 Task: Add an event with the title Casual Webinar: Introduction to Influencer Marketing Strategies for Business Growth, date '2024/05/19', time 7:30 AM to 9:30 AM, logged in from the account softage.3@softage.netand send the event invitation to softage.5@softage.net and softage.6@softage.net. Set a reminder for the event 15 minutes before
Action: Mouse moved to (80, 105)
Screenshot: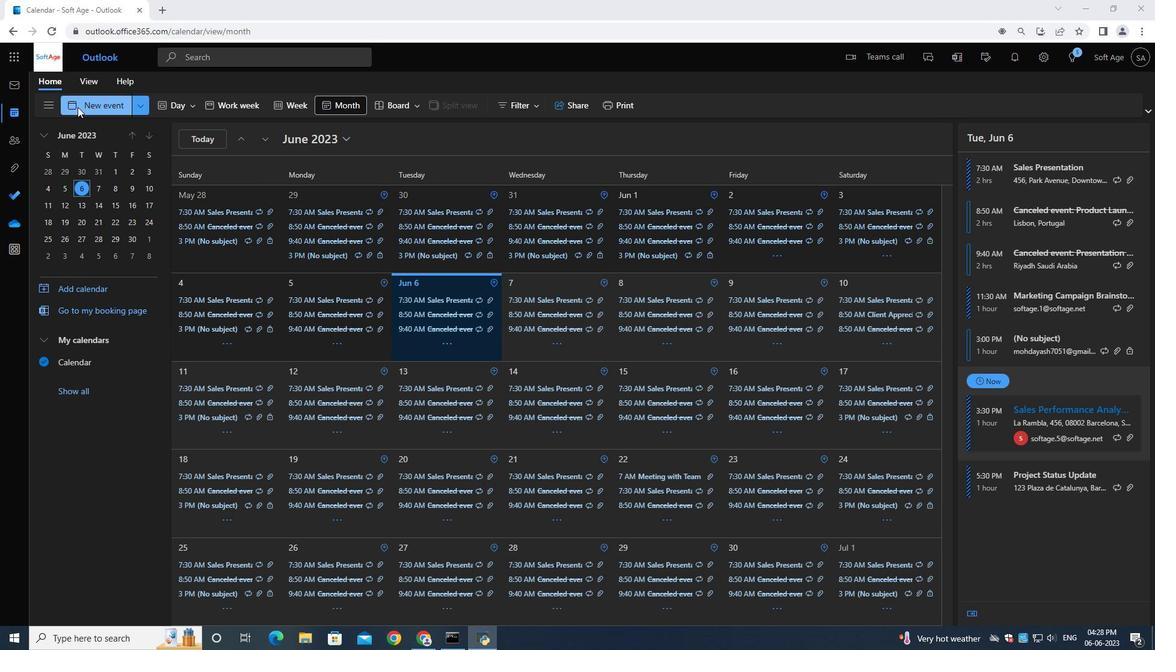 
Action: Mouse pressed left at (80, 105)
Screenshot: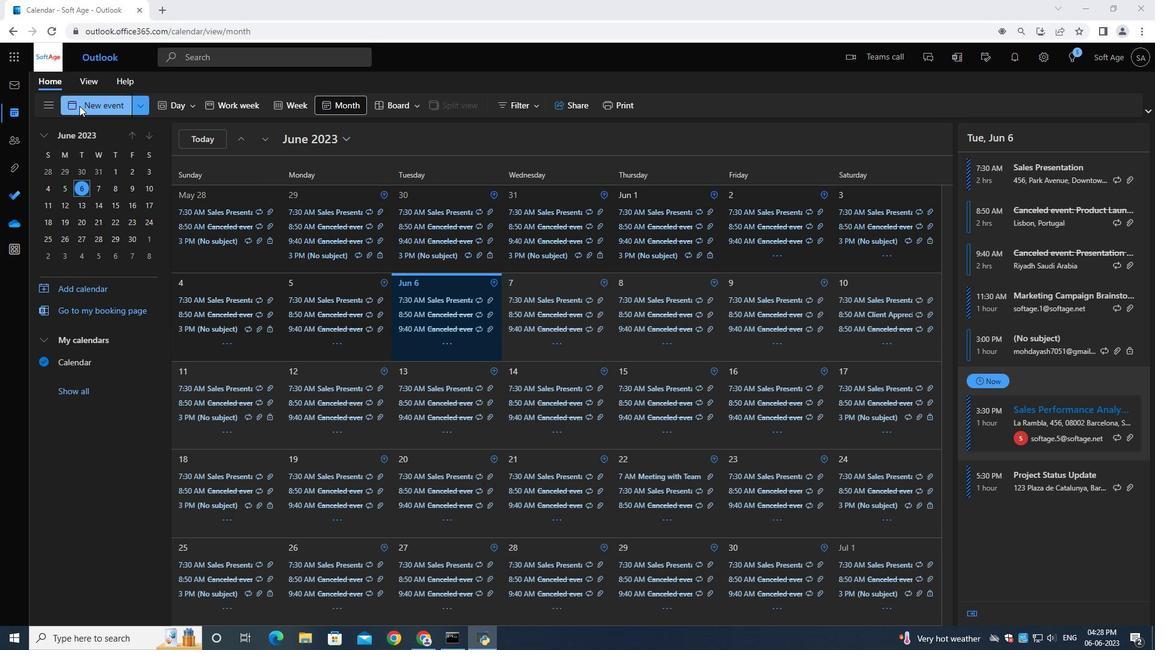 
Action: Mouse moved to (323, 181)
Screenshot: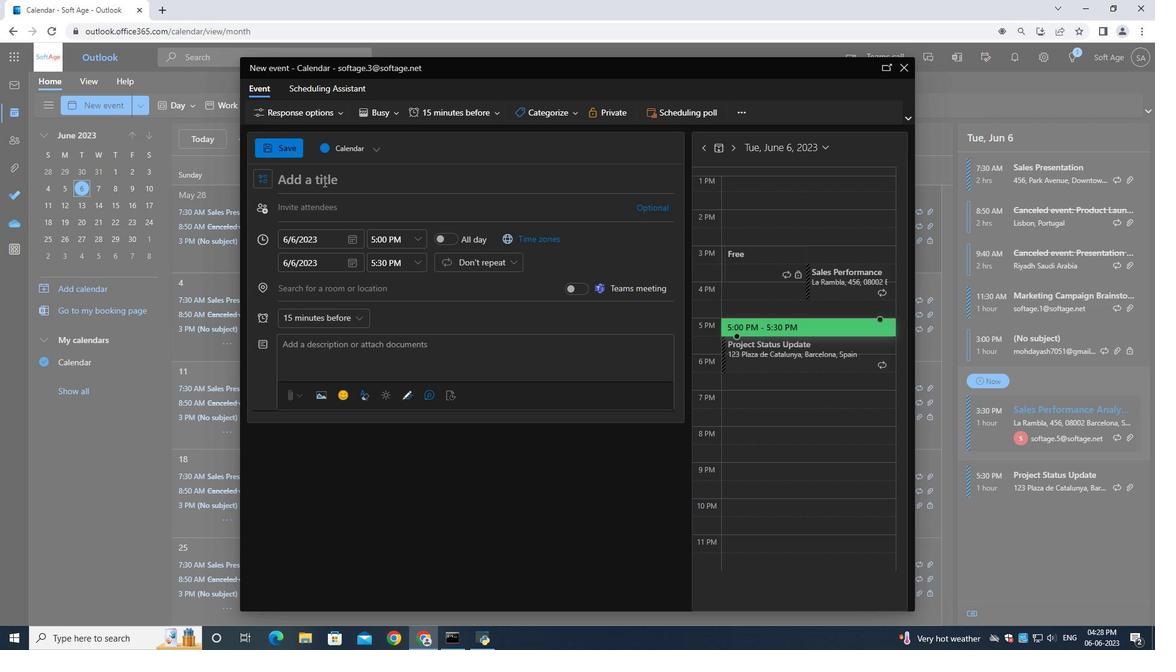 
Action: Key pressed <Key.shift>So<Key.backspace><Key.backspace><Key.shift>Casual<Key.space><Key.shift>Webinar<Key.shift_r>:<Key.space><Key.shift>Introduction<Key.space><Key.shift><Key.shift><Key.shift><Key.shift><Key.shift><Key.shift>to<Key.space><Key.shift>Influencer<Key.space><Key.shift>Marketing<Key.space><Key.shift><Key.shift><Key.shift><Key.shift><Key.shift><Key.shift><Key.shift><Key.shift><Key.shift><Key.shift><Key.shift><Key.shift><Key.shift><Key.shift><Key.shift><Key.shift><Key.shift><Key.shift><Key.shift>Strategies<Key.space>for<Key.space><Key.shift>Business<Key.space><Key.shift>Growth<Key.space>
Screenshot: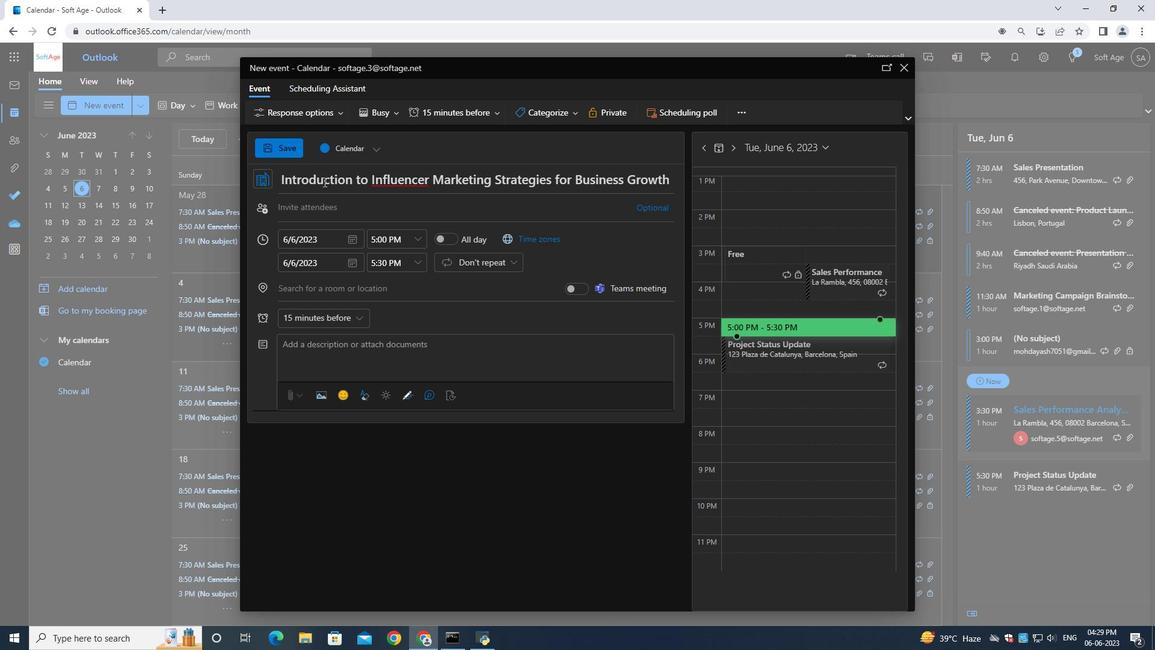 
Action: Mouse moved to (352, 240)
Screenshot: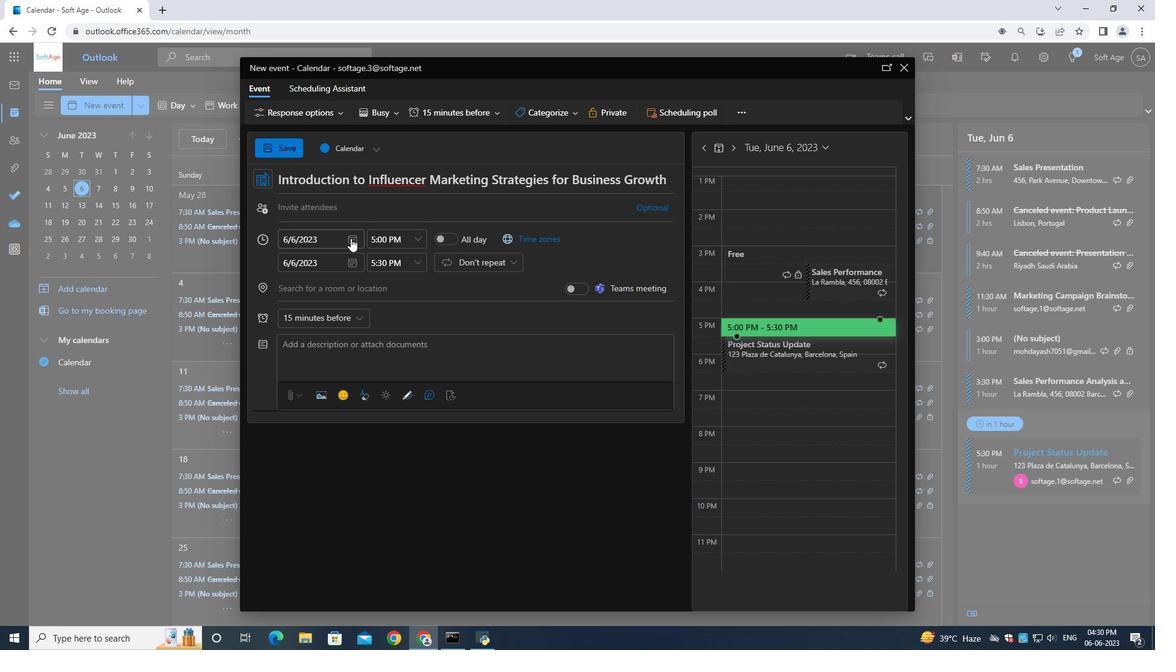 
Action: Mouse pressed left at (352, 240)
Screenshot: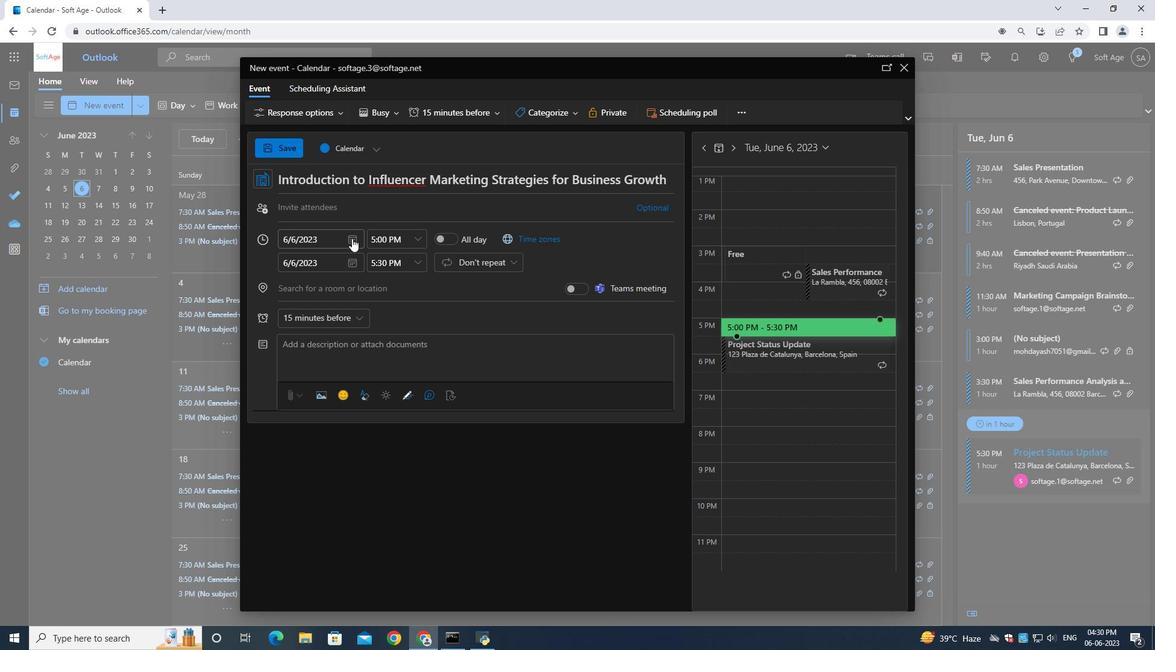 
Action: Mouse moved to (396, 261)
Screenshot: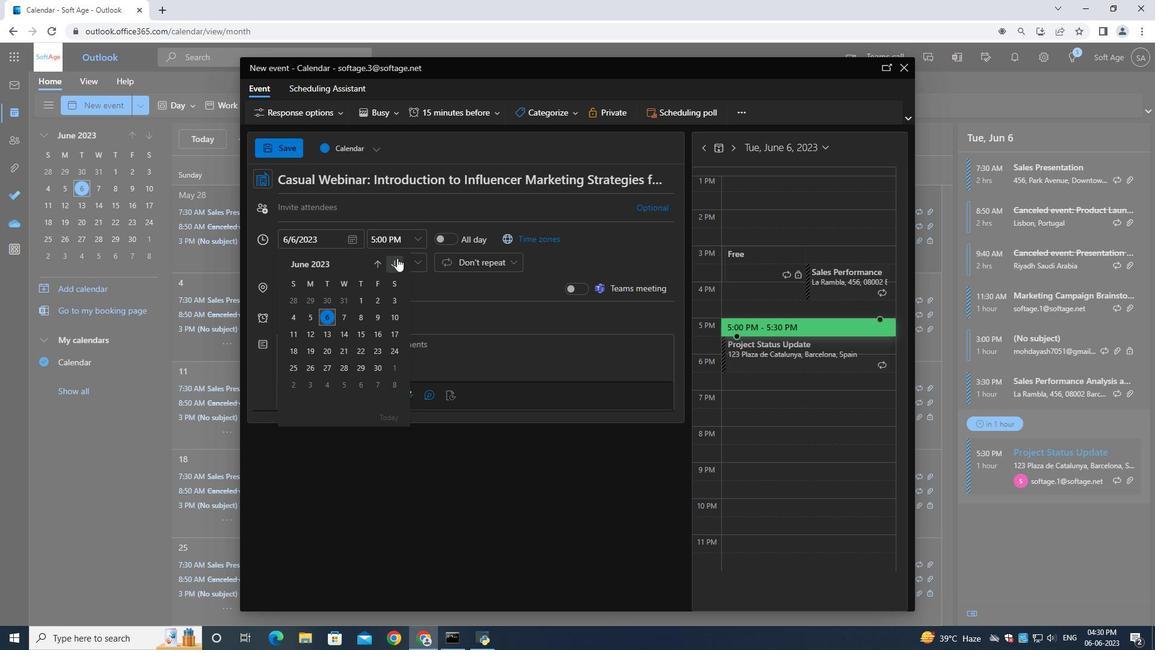 
Action: Mouse pressed left at (396, 261)
Screenshot: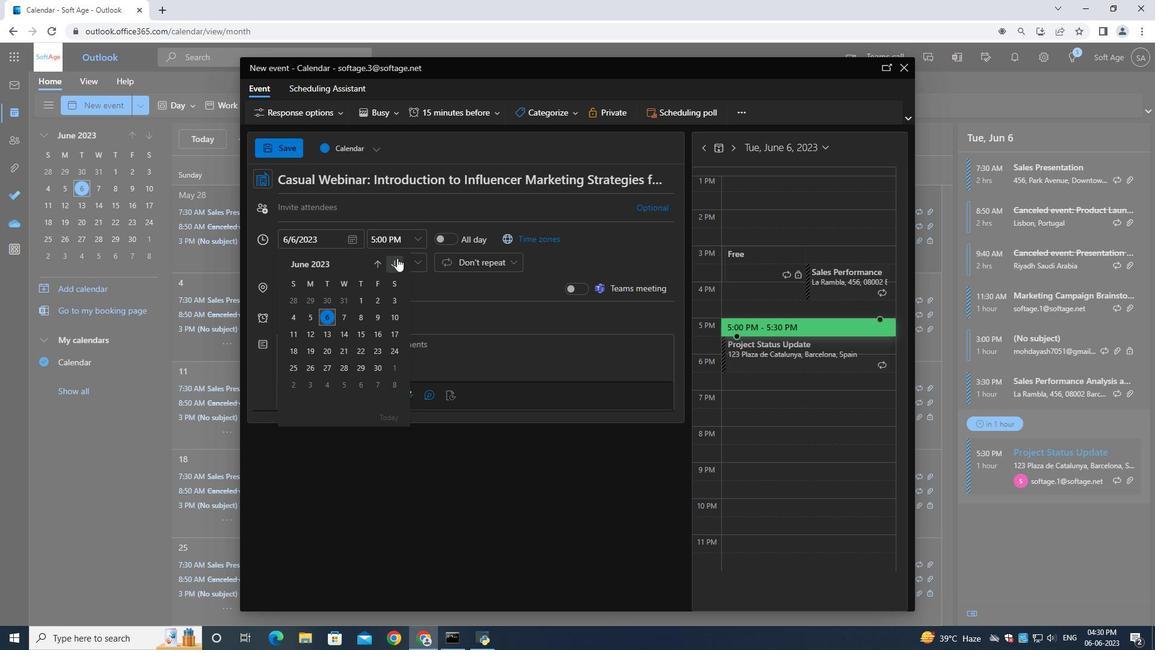 
Action: Mouse moved to (396, 261)
Screenshot: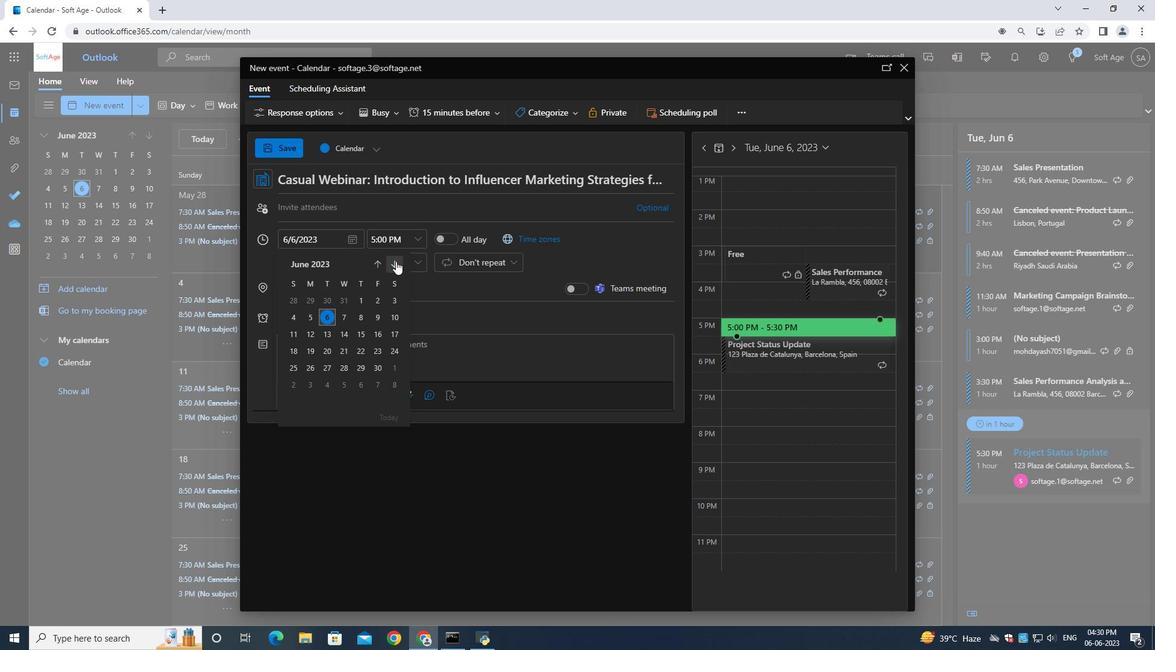 
Action: Mouse pressed left at (396, 261)
Screenshot: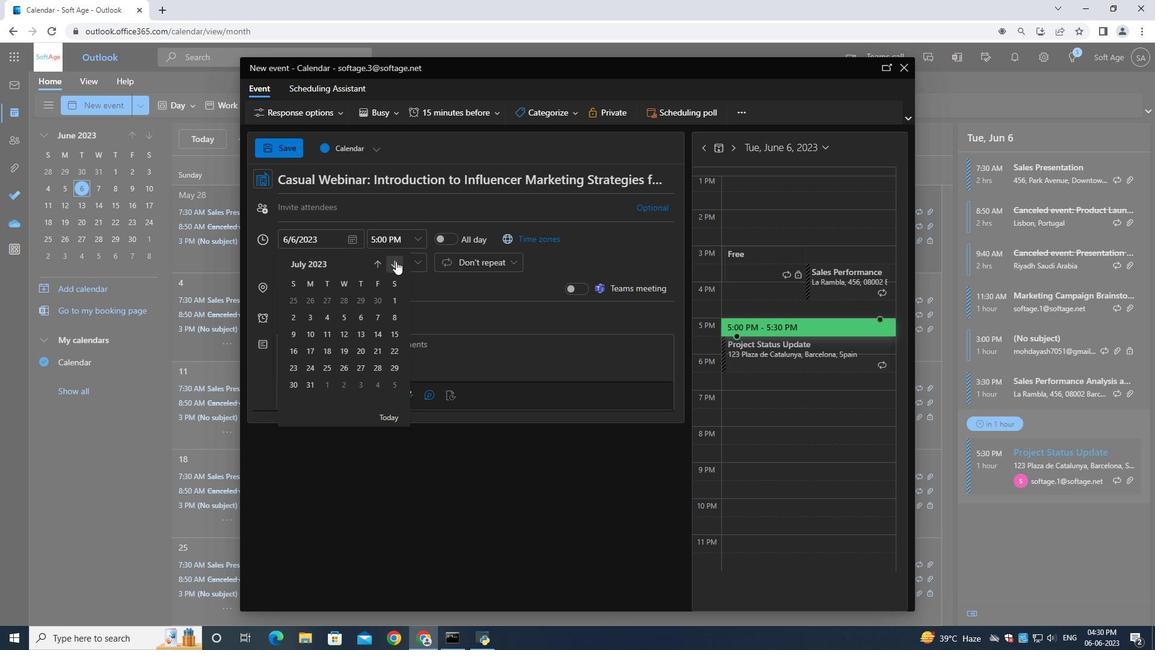 
Action: Mouse pressed left at (396, 261)
Screenshot: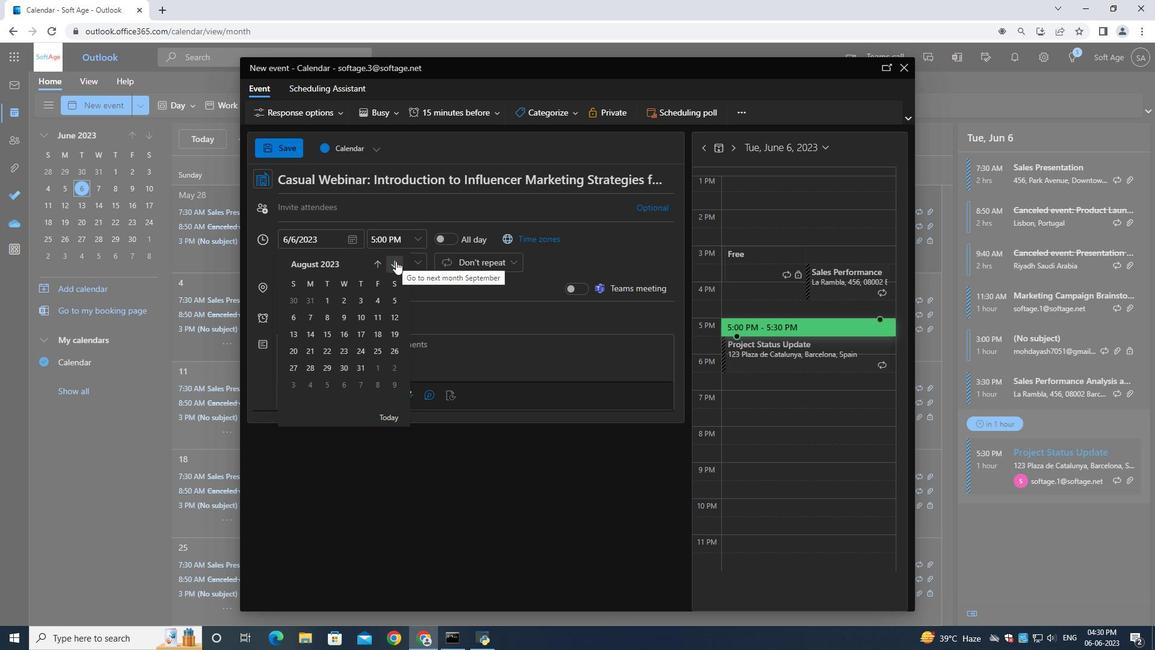 
Action: Mouse pressed left at (396, 261)
Screenshot: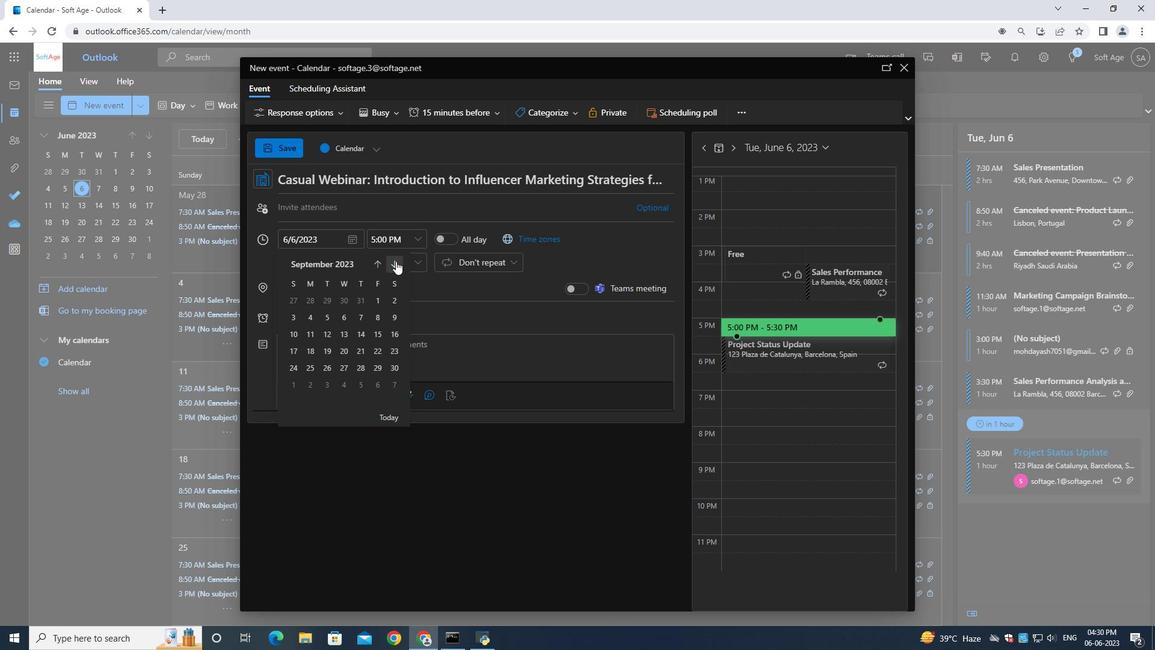 
Action: Mouse pressed left at (396, 261)
Screenshot: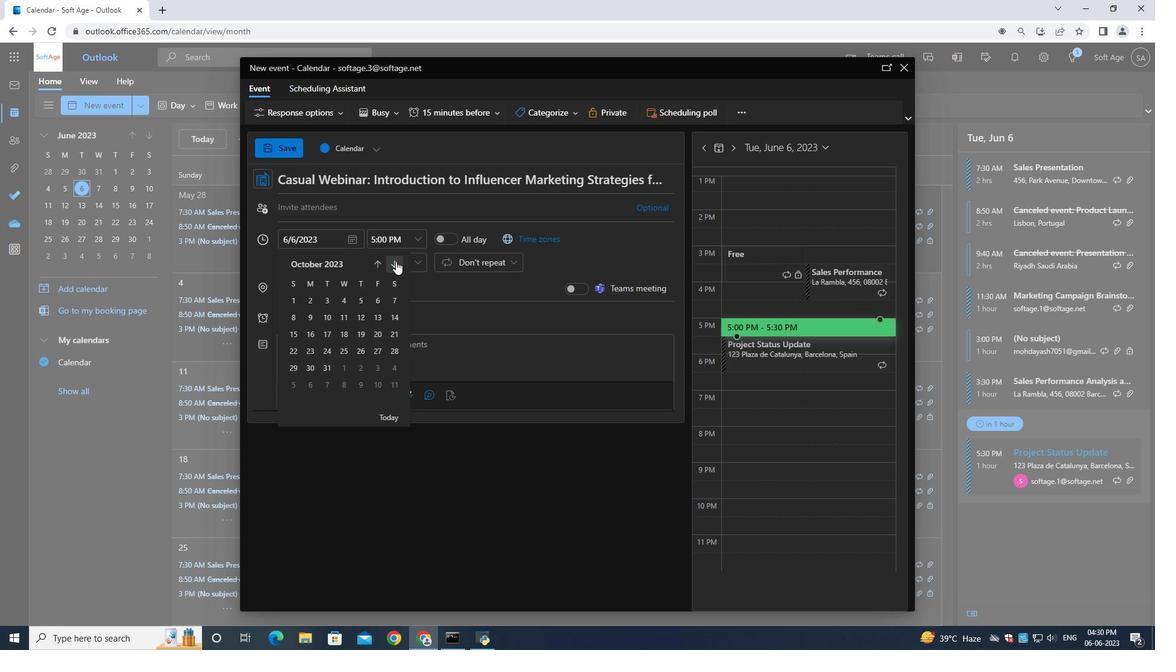 
Action: Mouse moved to (395, 261)
Screenshot: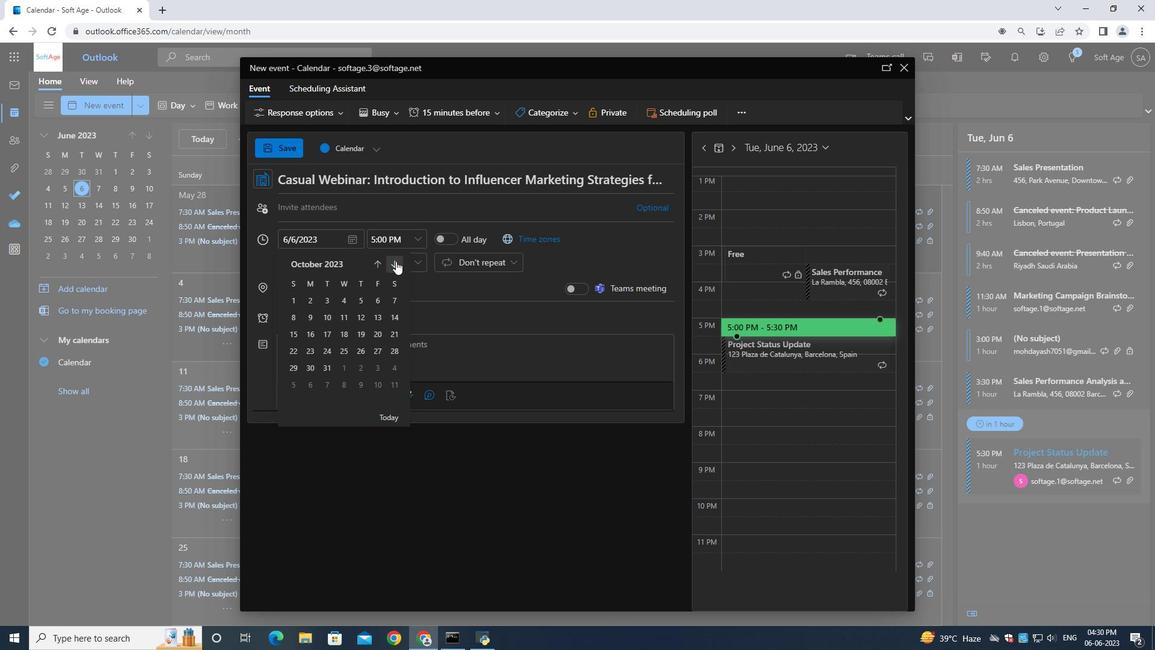 
Action: Mouse pressed left at (395, 261)
Screenshot: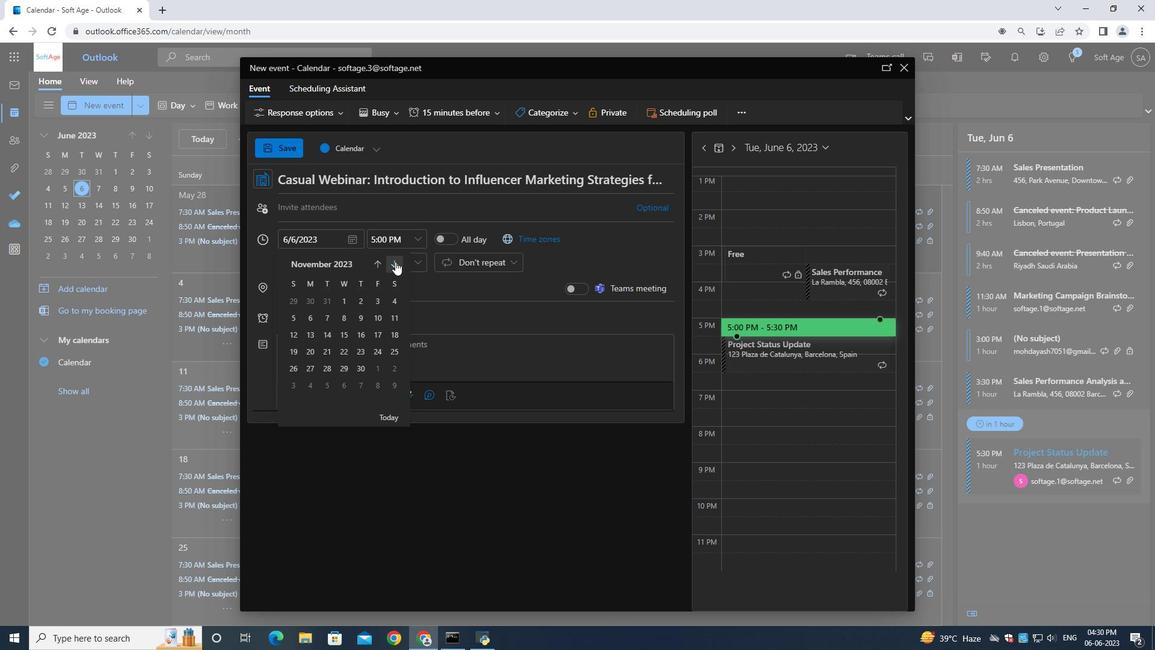 
Action: Mouse moved to (395, 261)
Screenshot: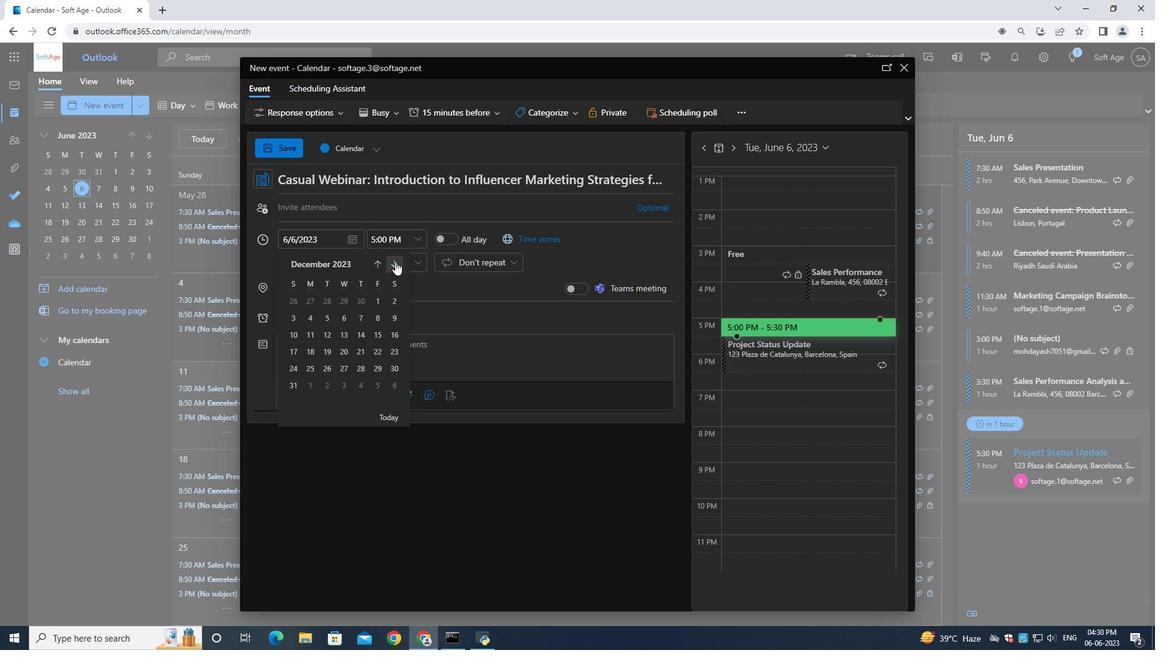 
Action: Mouse pressed left at (395, 261)
Screenshot: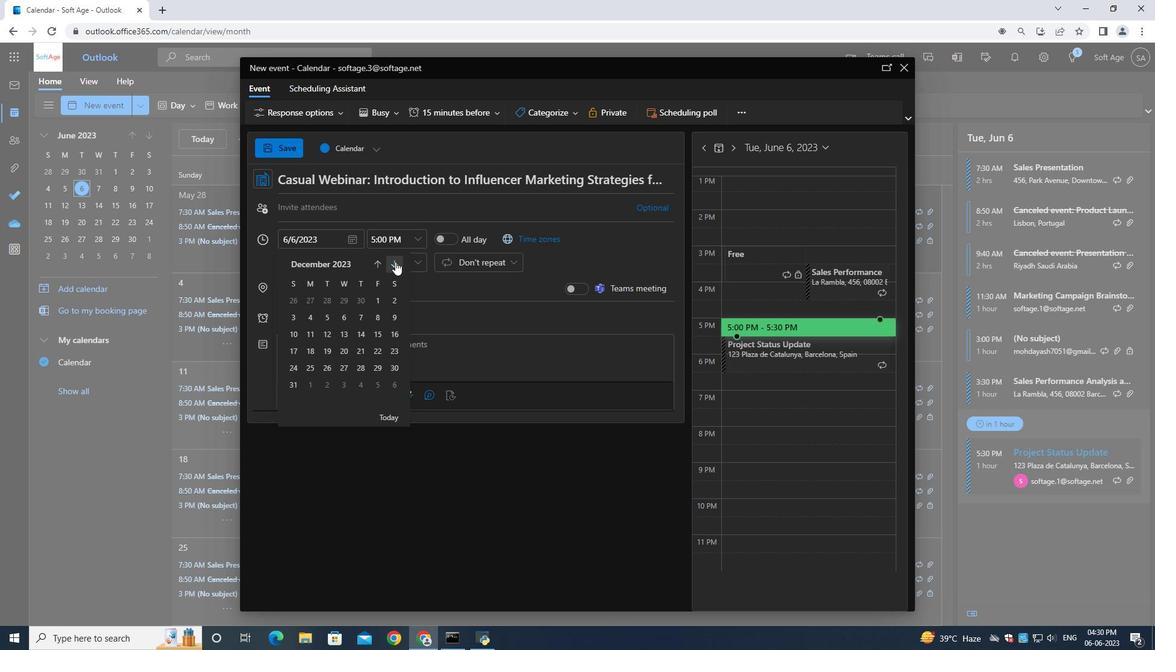 
Action: Mouse moved to (399, 262)
Screenshot: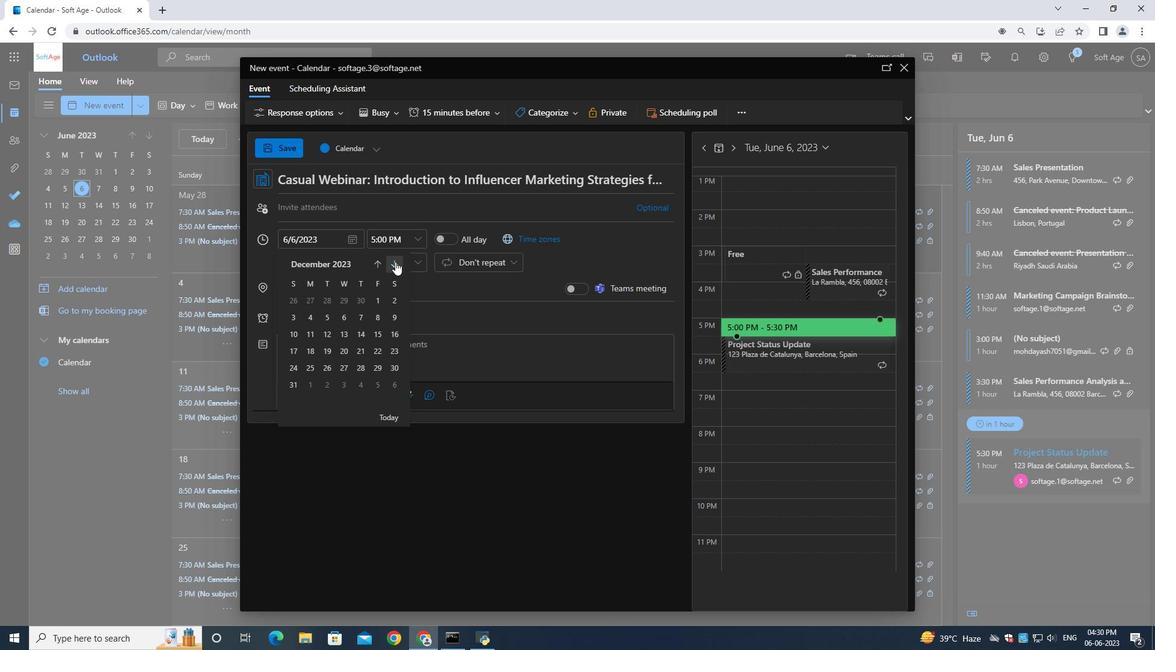 
Action: Mouse pressed left at (399, 262)
Screenshot: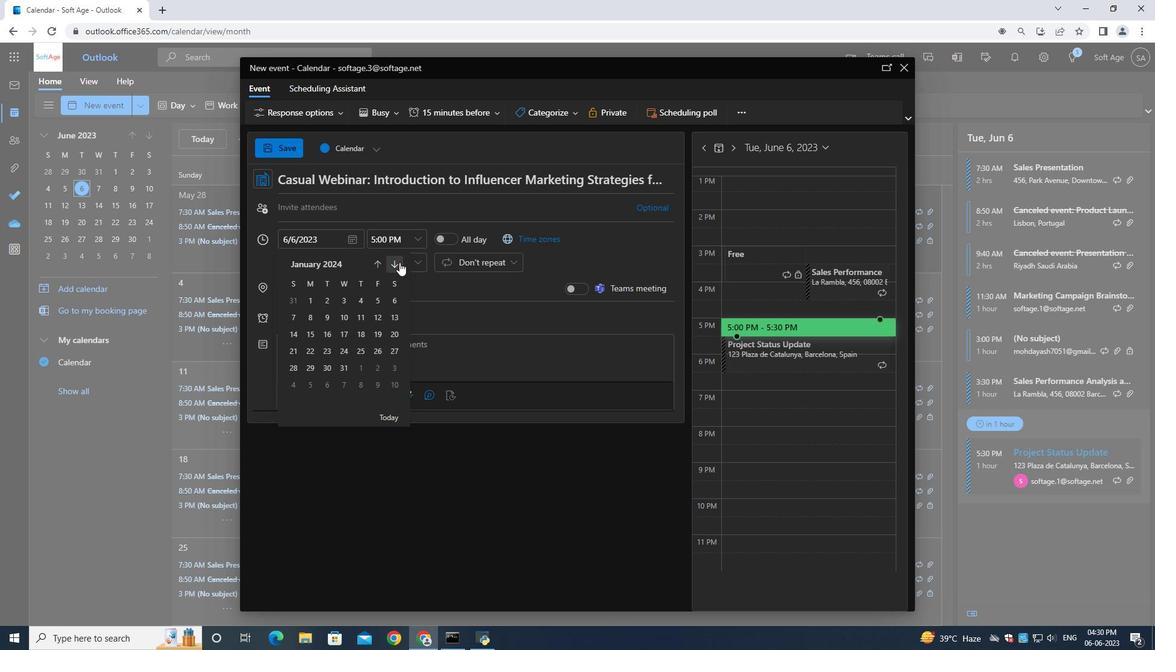 
Action: Mouse pressed left at (399, 262)
Screenshot: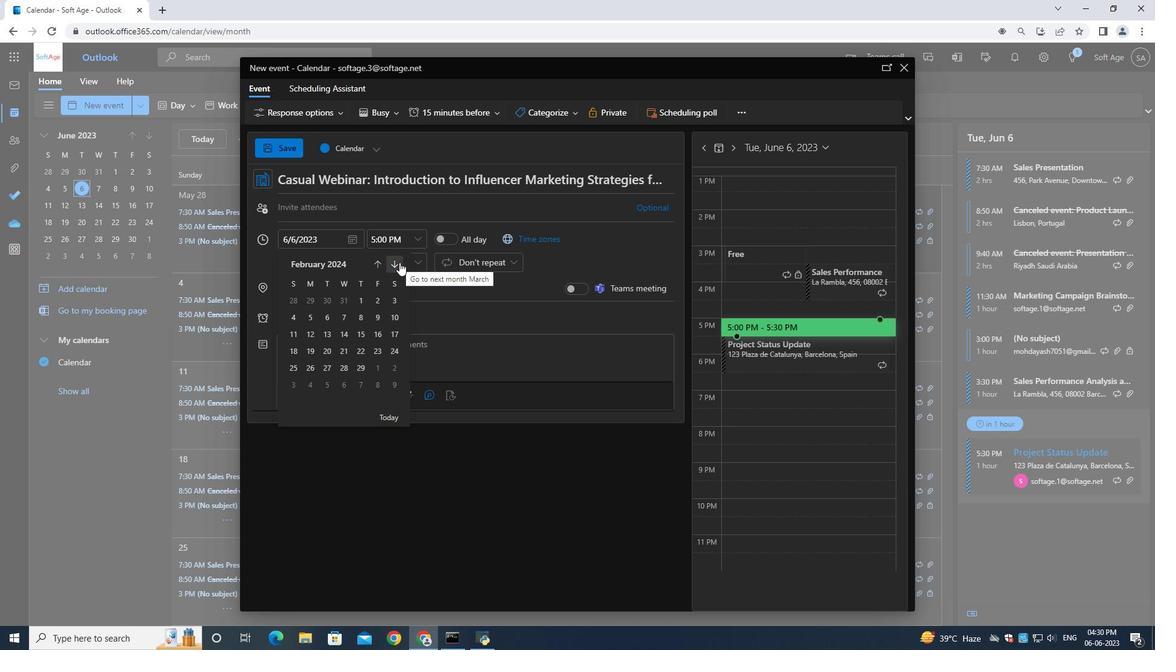 
Action: Mouse pressed left at (399, 262)
Screenshot: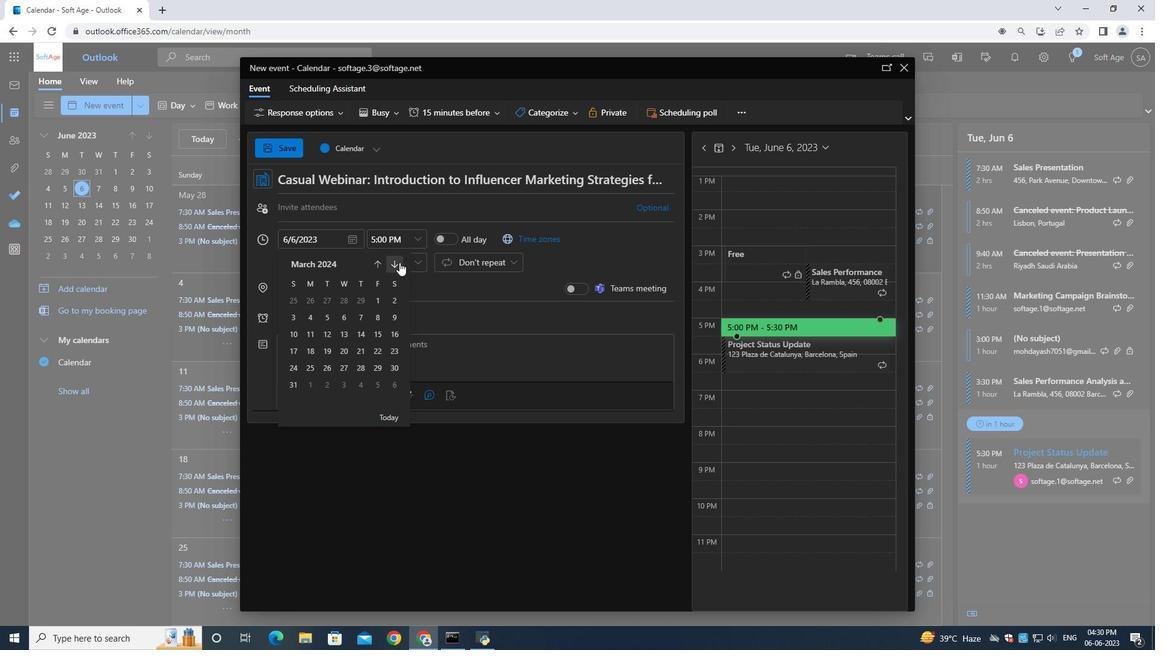 
Action: Mouse pressed left at (399, 262)
Screenshot: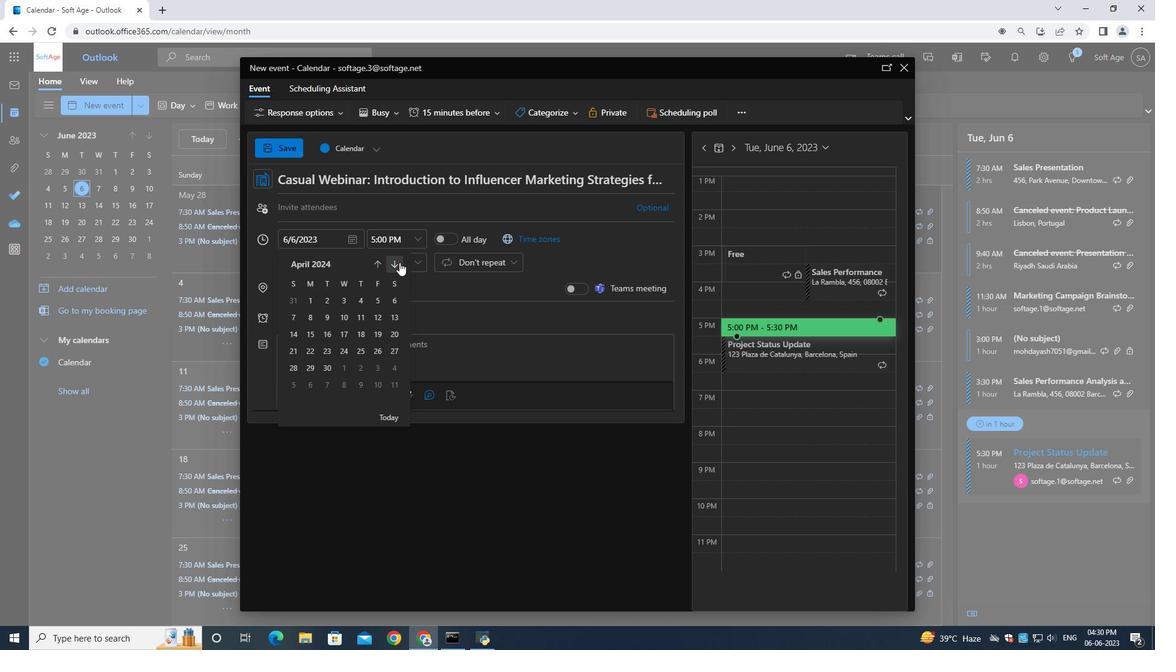 
Action: Mouse moved to (295, 353)
Screenshot: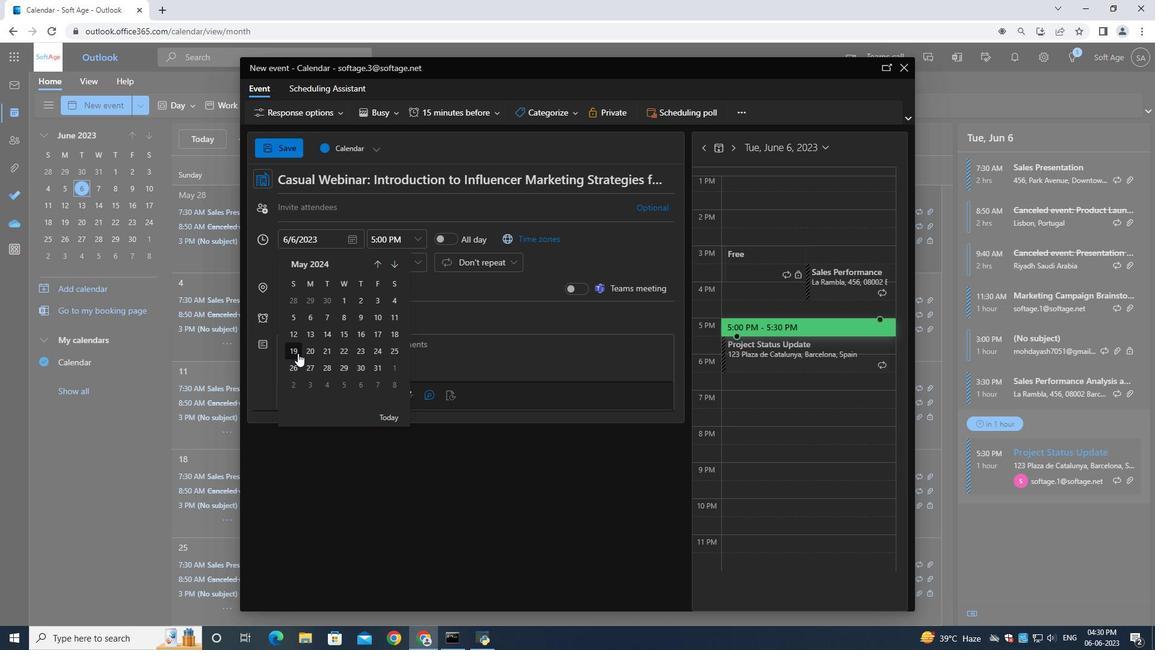
Action: Mouse pressed left at (295, 353)
Screenshot: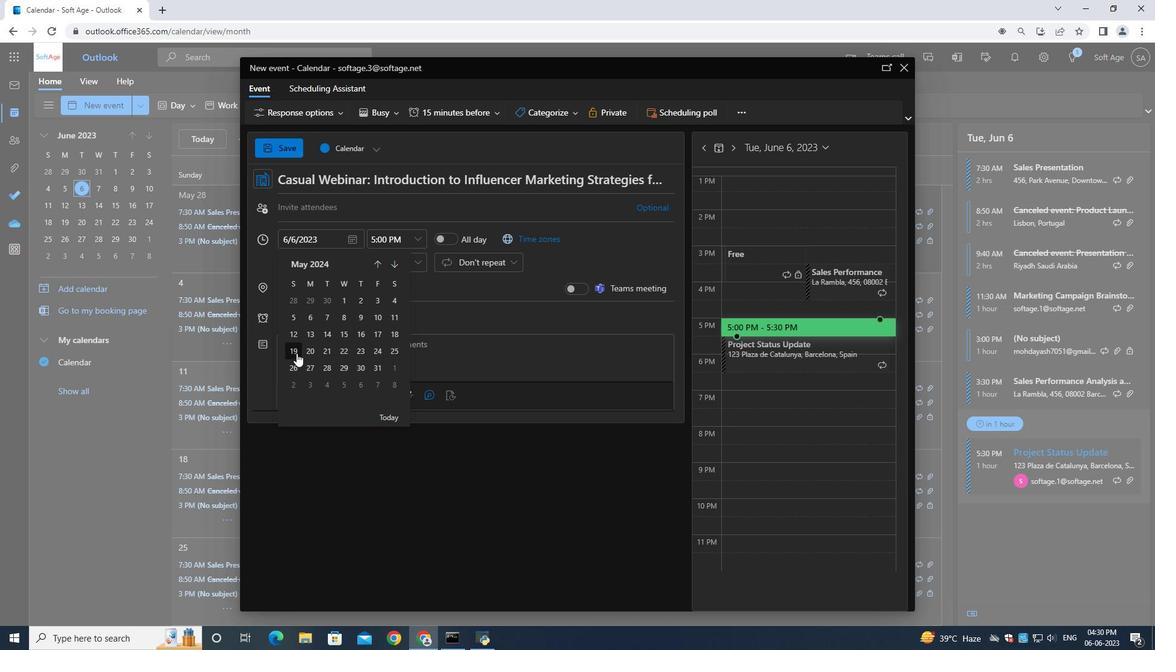 
Action: Mouse moved to (384, 241)
Screenshot: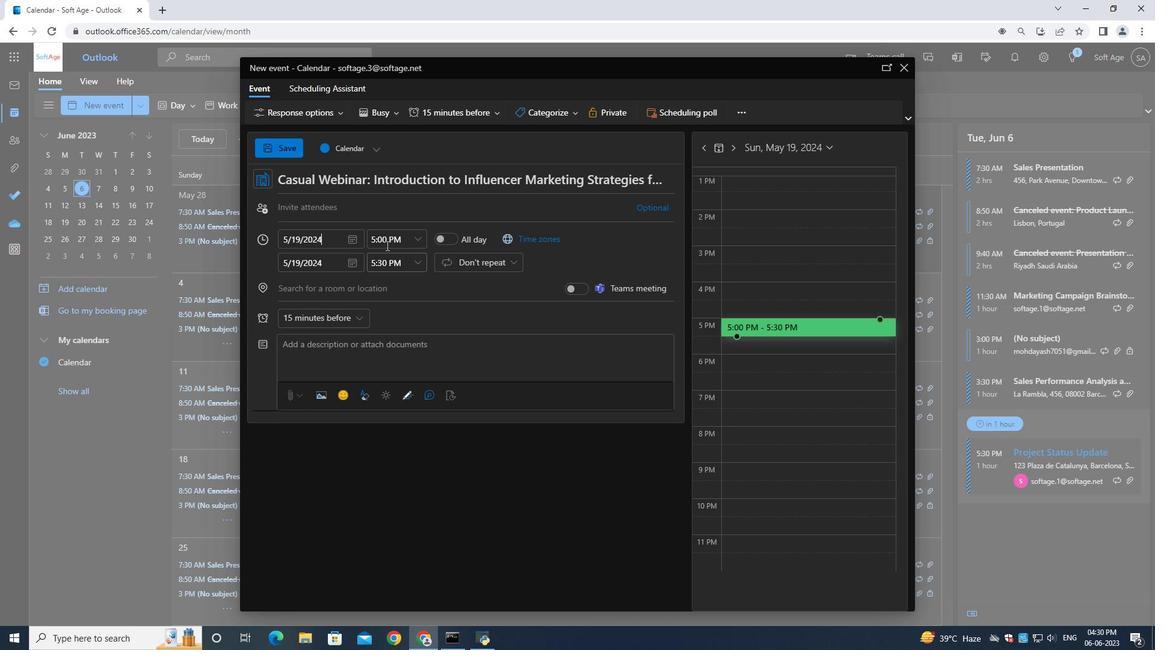 
Action: Mouse pressed left at (384, 241)
Screenshot: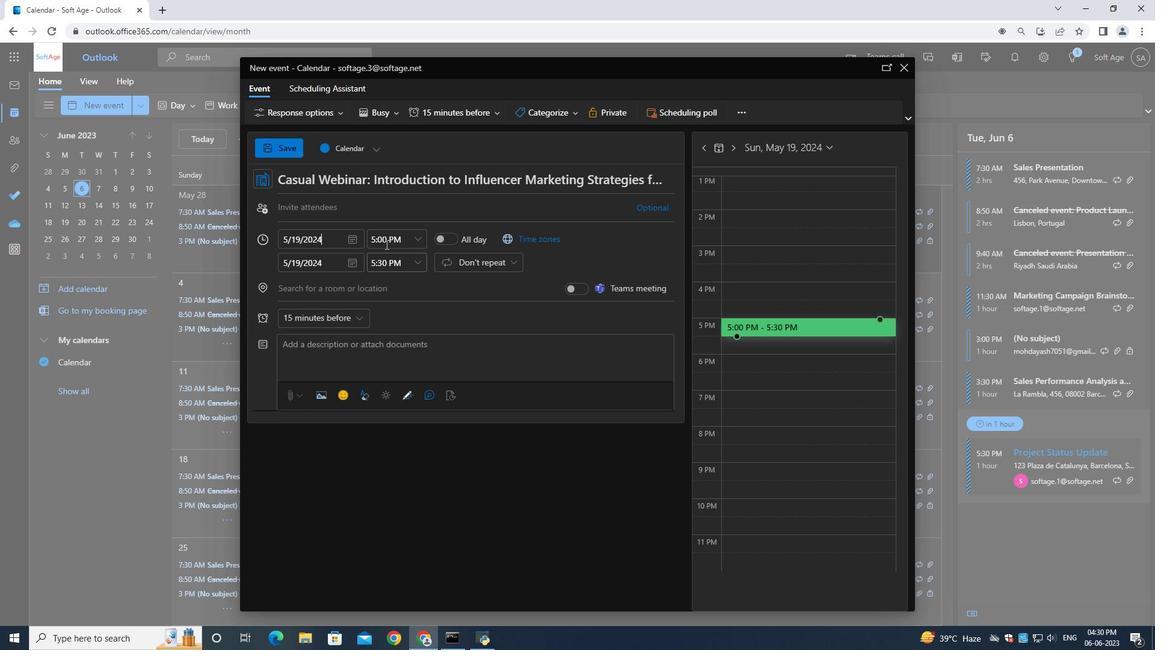
Action: Mouse moved to (396, 241)
Screenshot: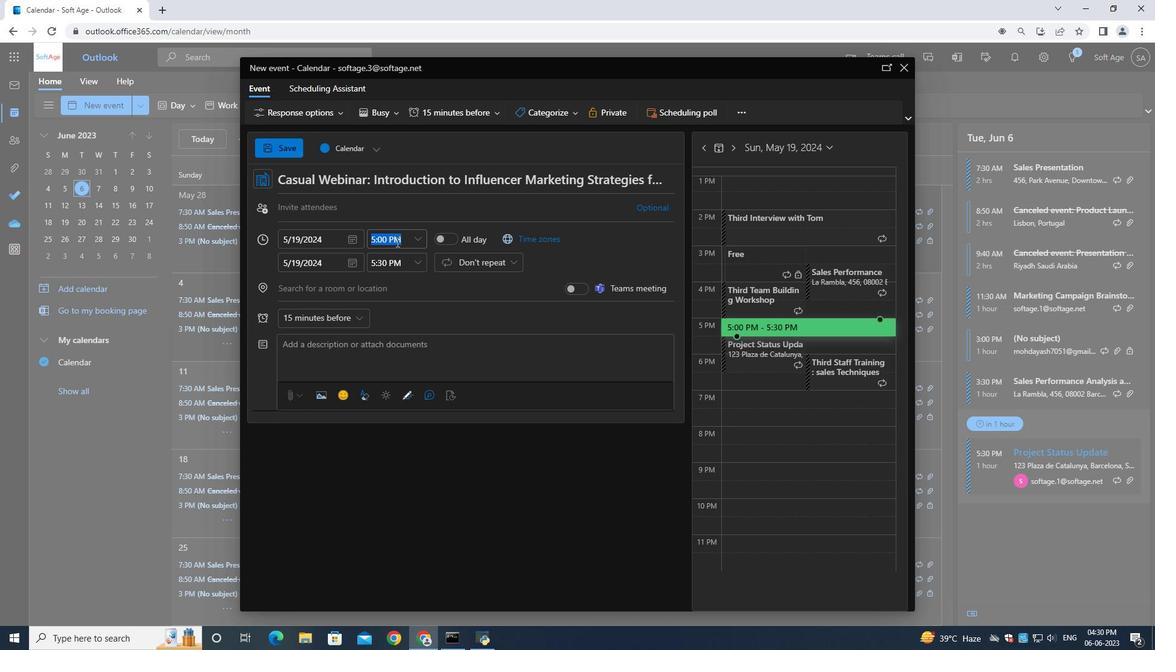 
Action: Key pressed 7<Key.shift_r>:30<Key.shift>AM
Screenshot: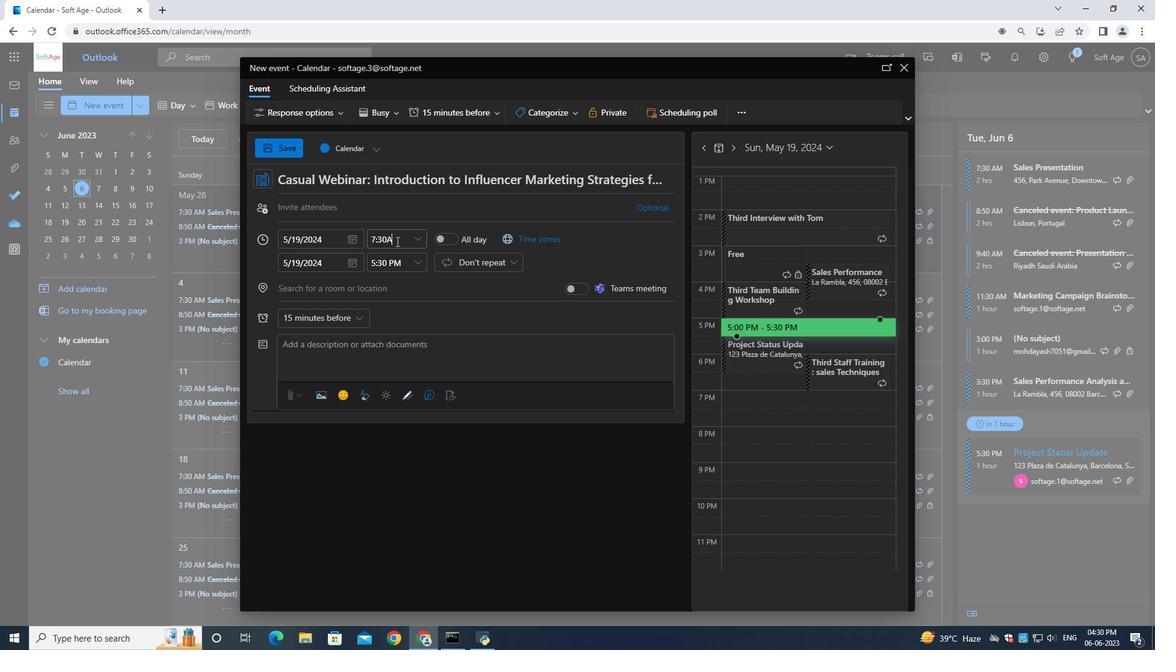 
Action: Mouse moved to (382, 264)
Screenshot: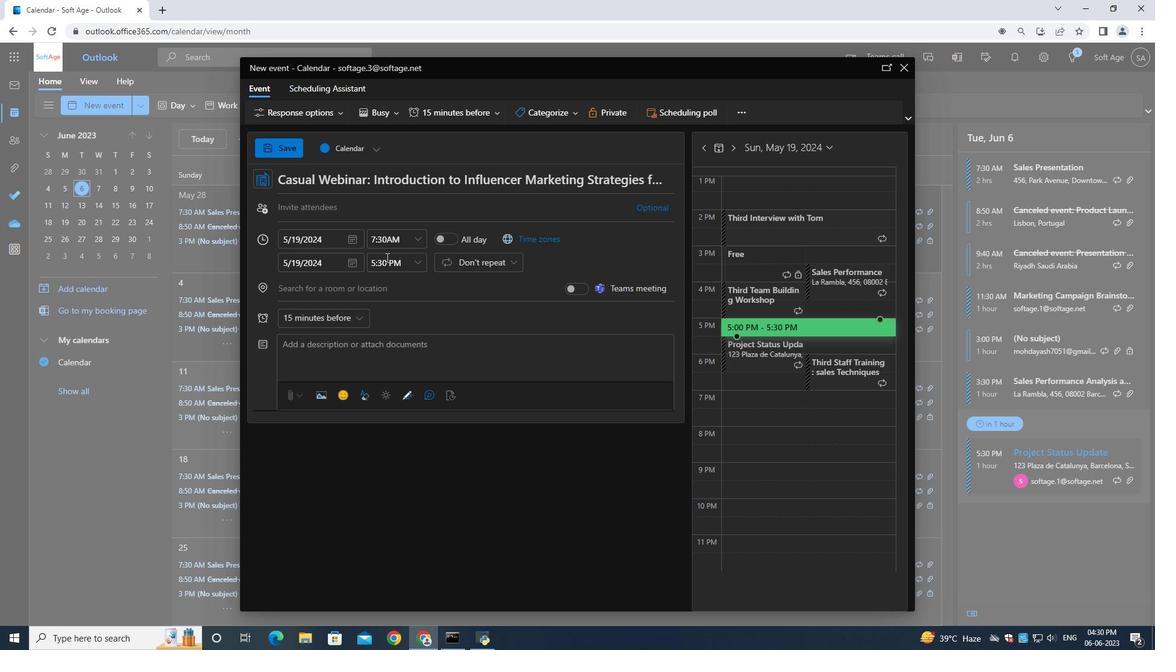 
Action: Mouse pressed left at (382, 264)
Screenshot: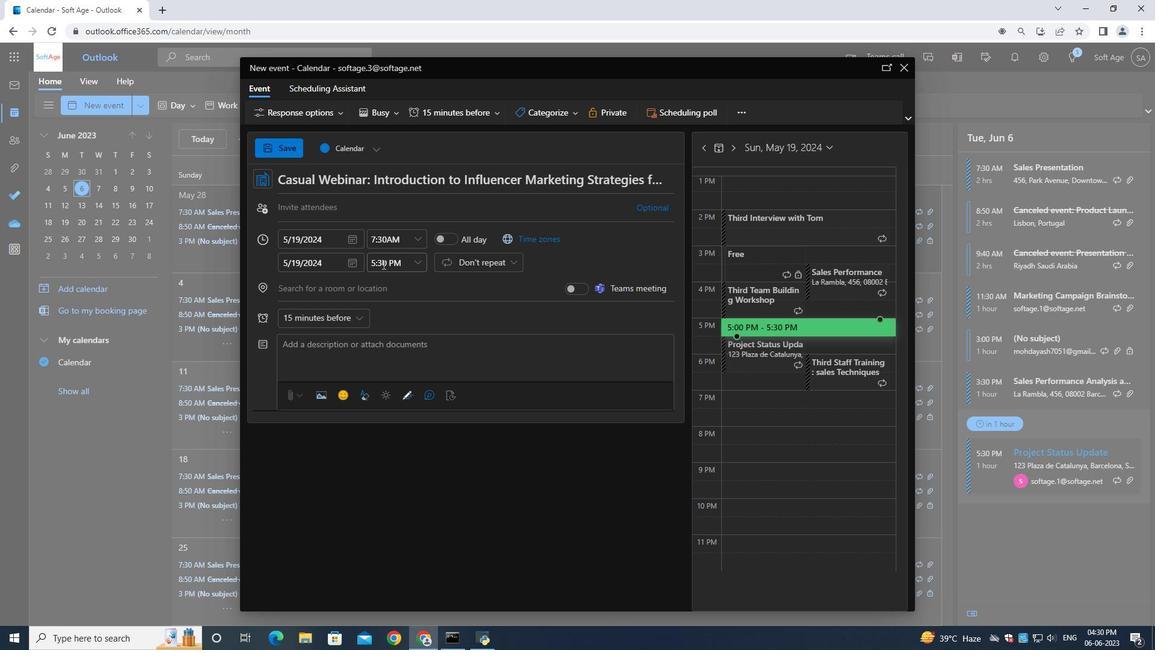 
Action: Mouse moved to (383, 264)
Screenshot: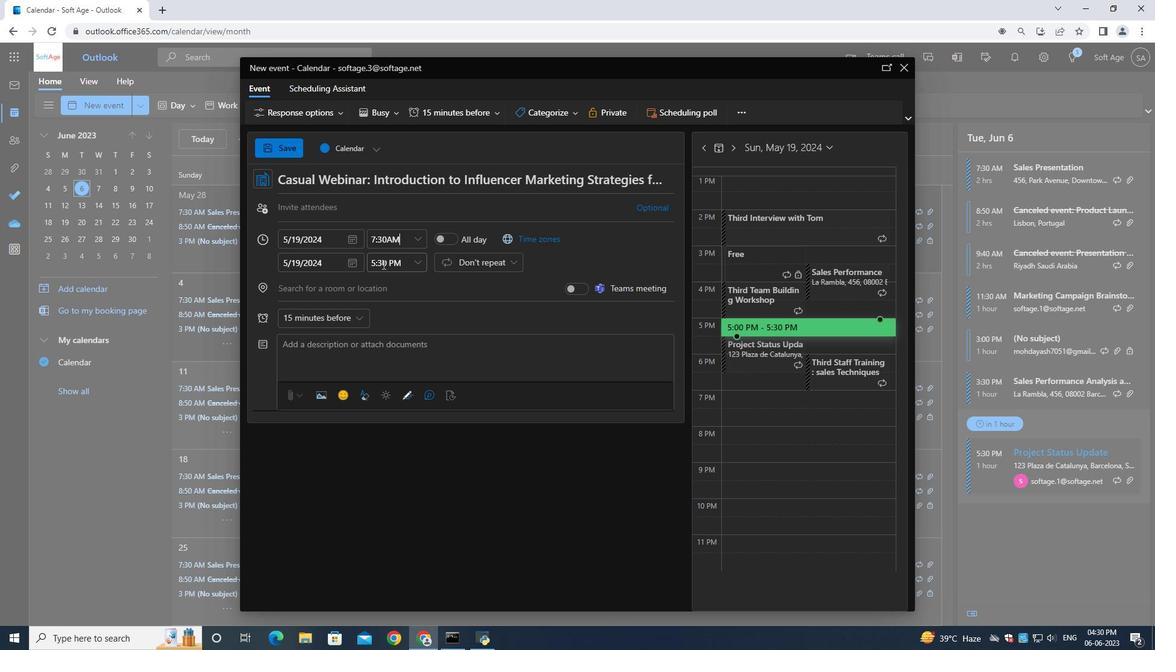 
Action: Key pressed 9<Key.shift_r>:30<Key.shift>AM
Screenshot: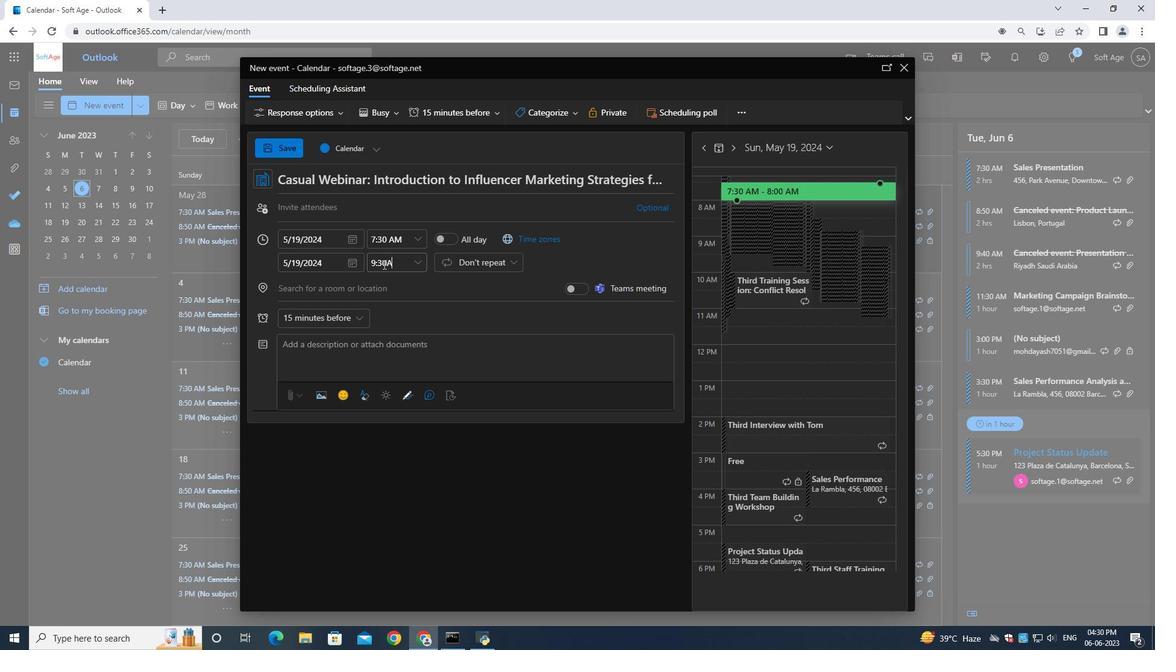 
Action: Mouse moved to (305, 209)
Screenshot: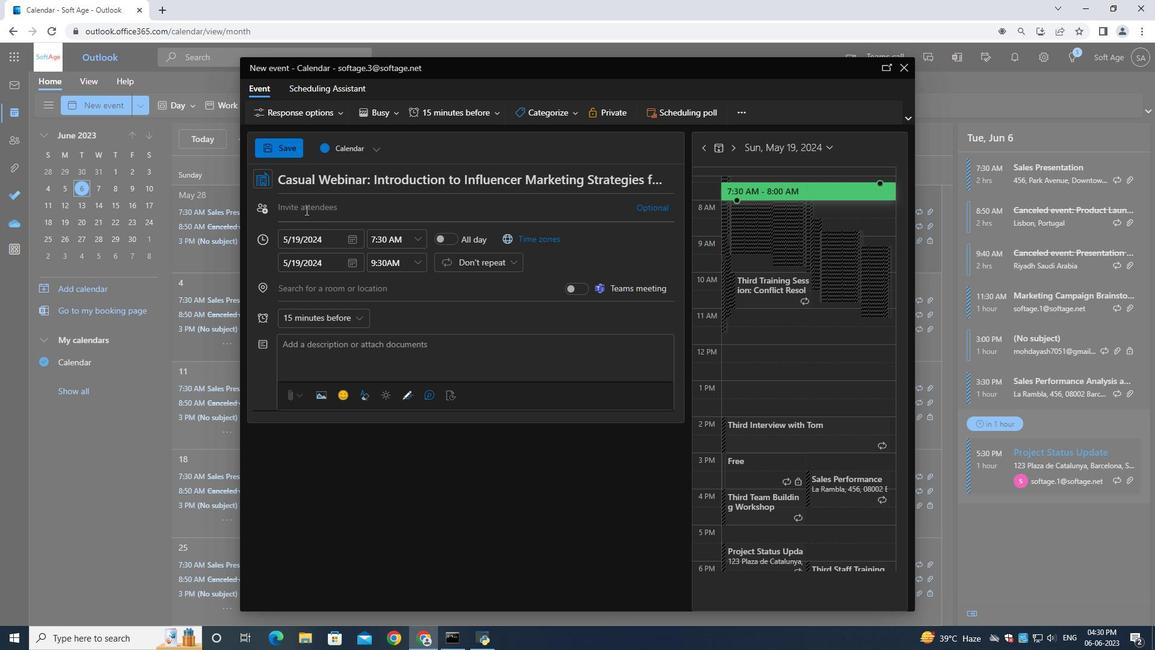 
Action: Mouse pressed left at (305, 209)
Screenshot: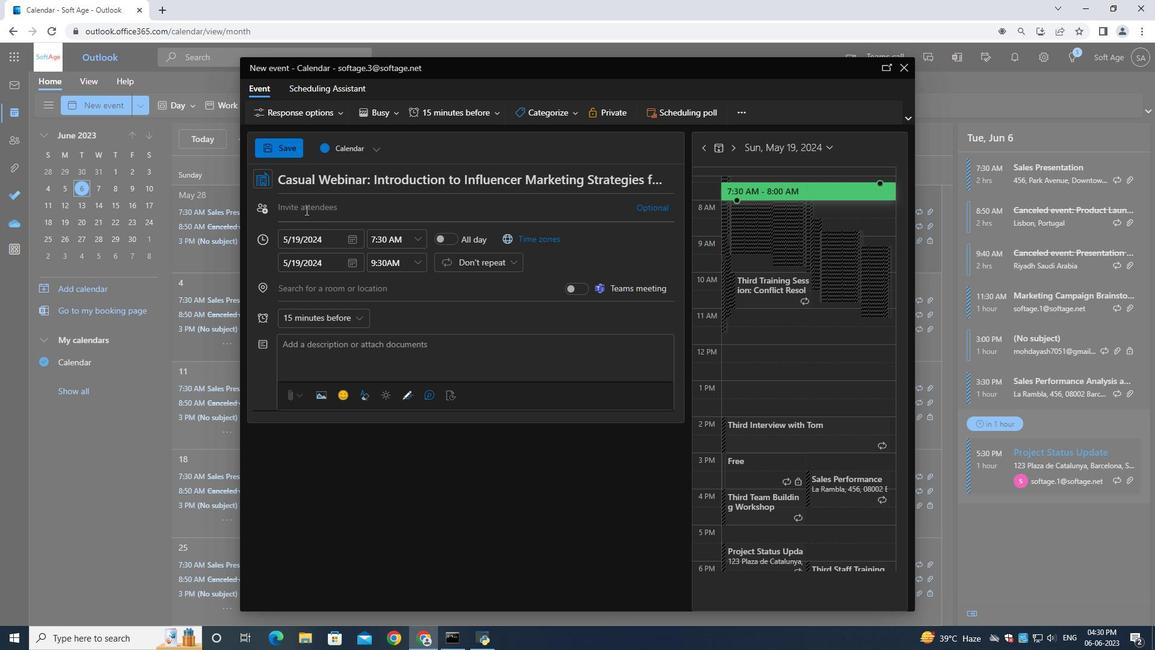 
Action: Mouse moved to (309, 210)
Screenshot: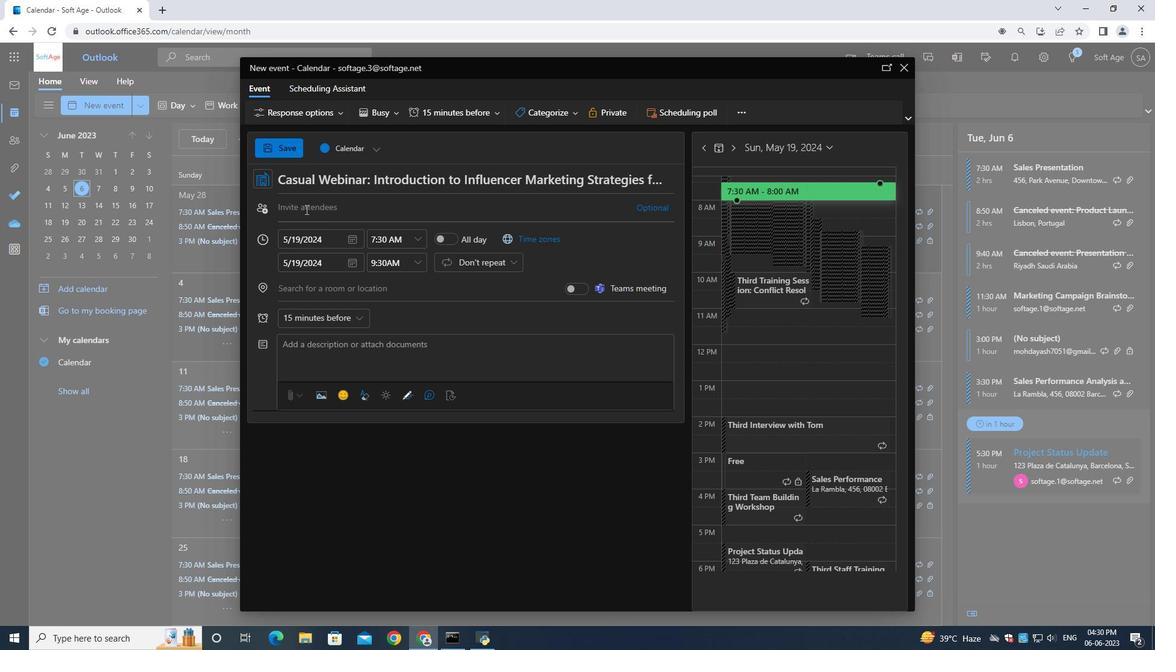 
Action: Key pressed softage.5<Key.shift>@softage.net
Screenshot: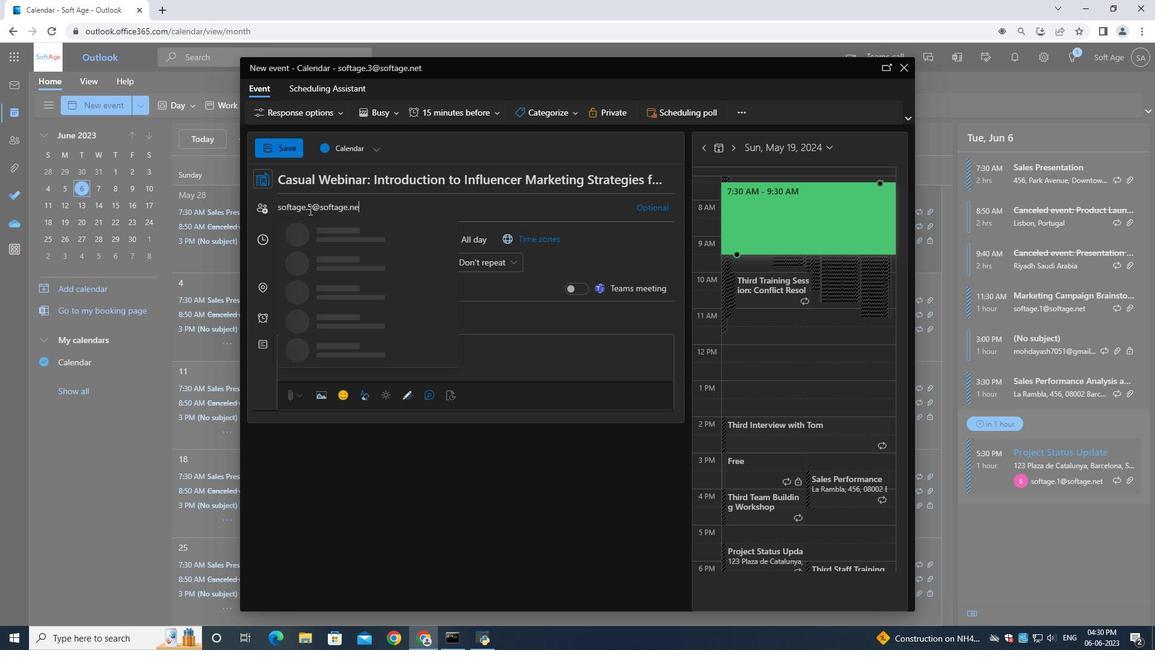 
Action: Mouse moved to (332, 226)
Screenshot: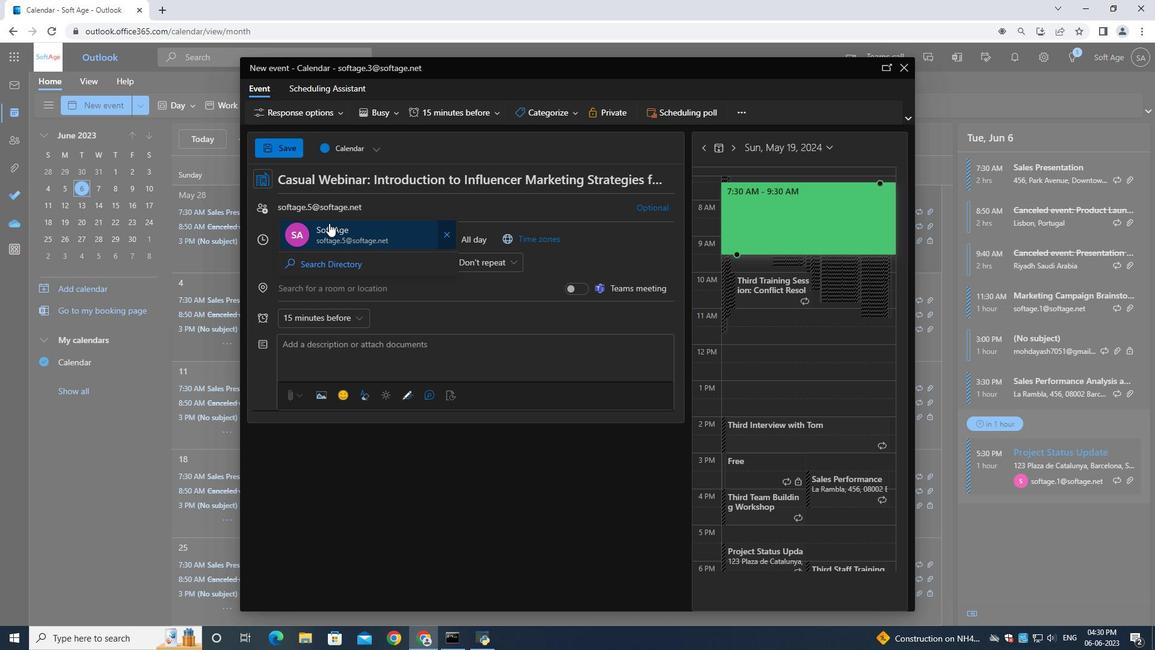 
Action: Mouse pressed left at (332, 226)
Screenshot: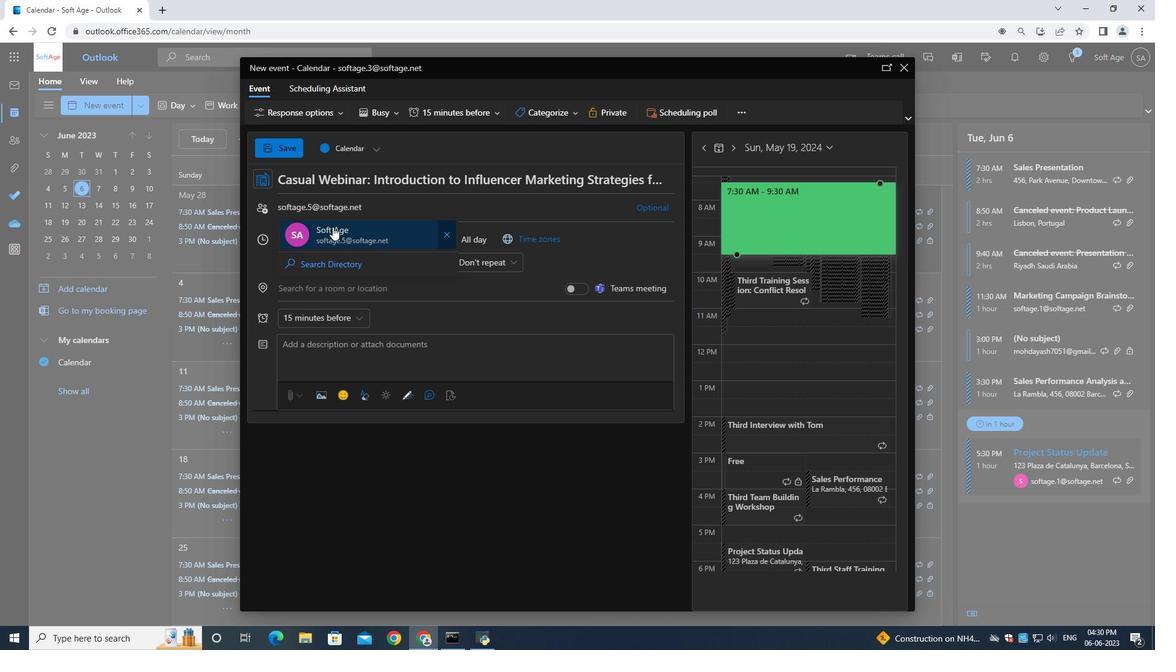 
Action: Key pressed softage.6<Key.shift>@softage.net
Screenshot: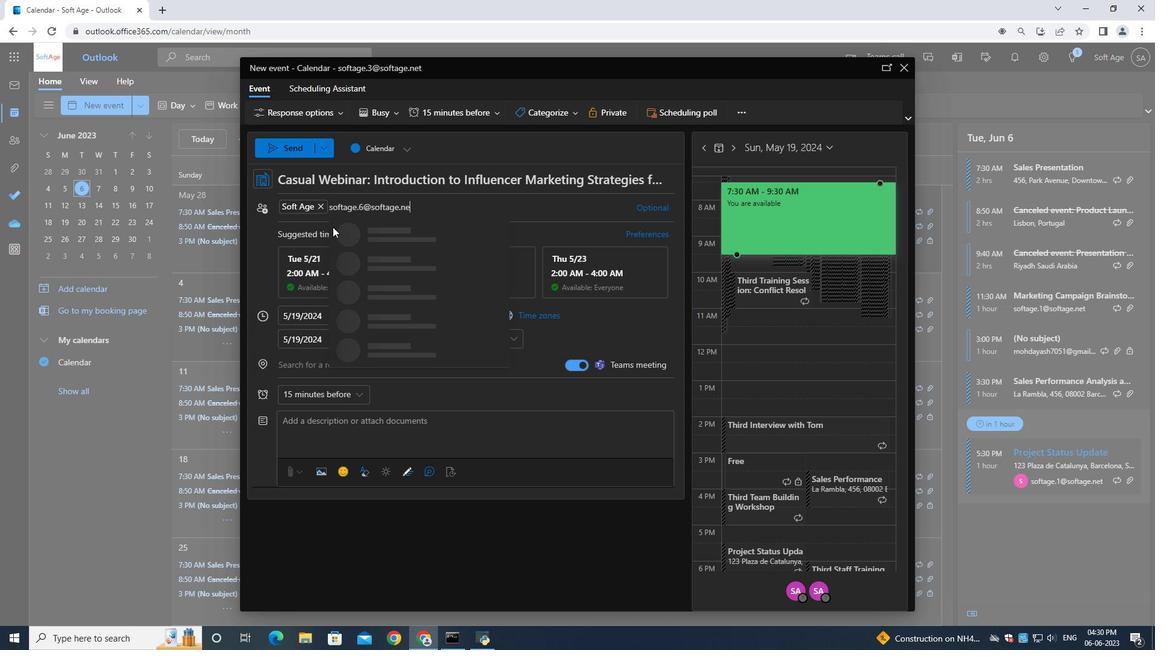
Action: Mouse moved to (422, 234)
Screenshot: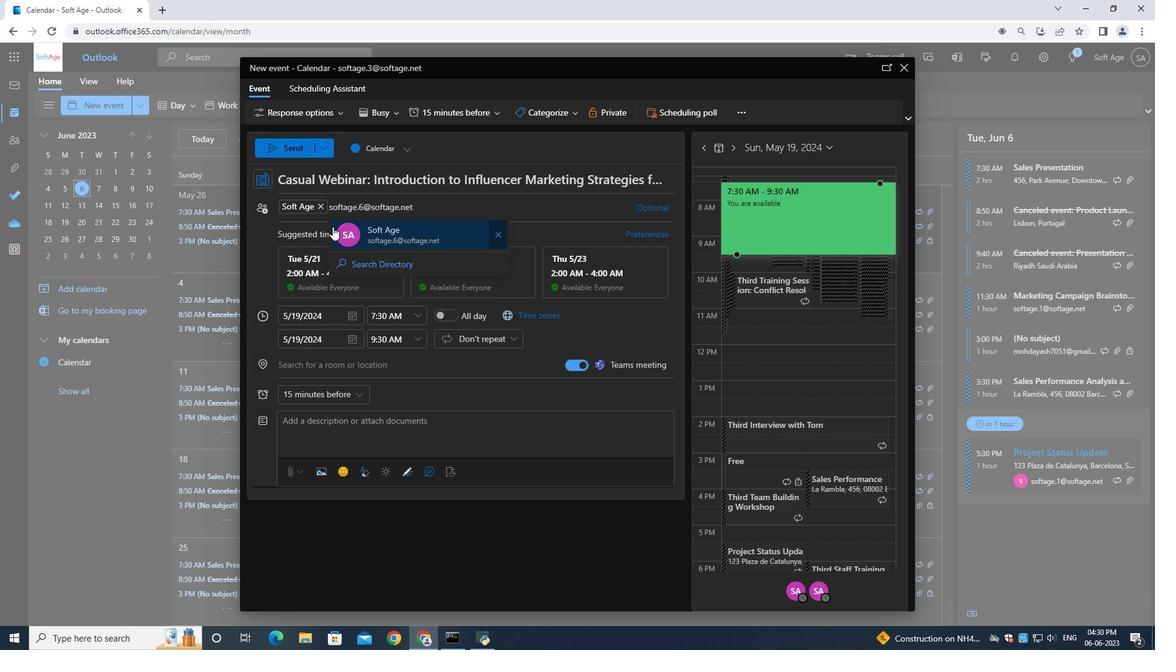 
Action: Mouse pressed left at (422, 234)
Screenshot: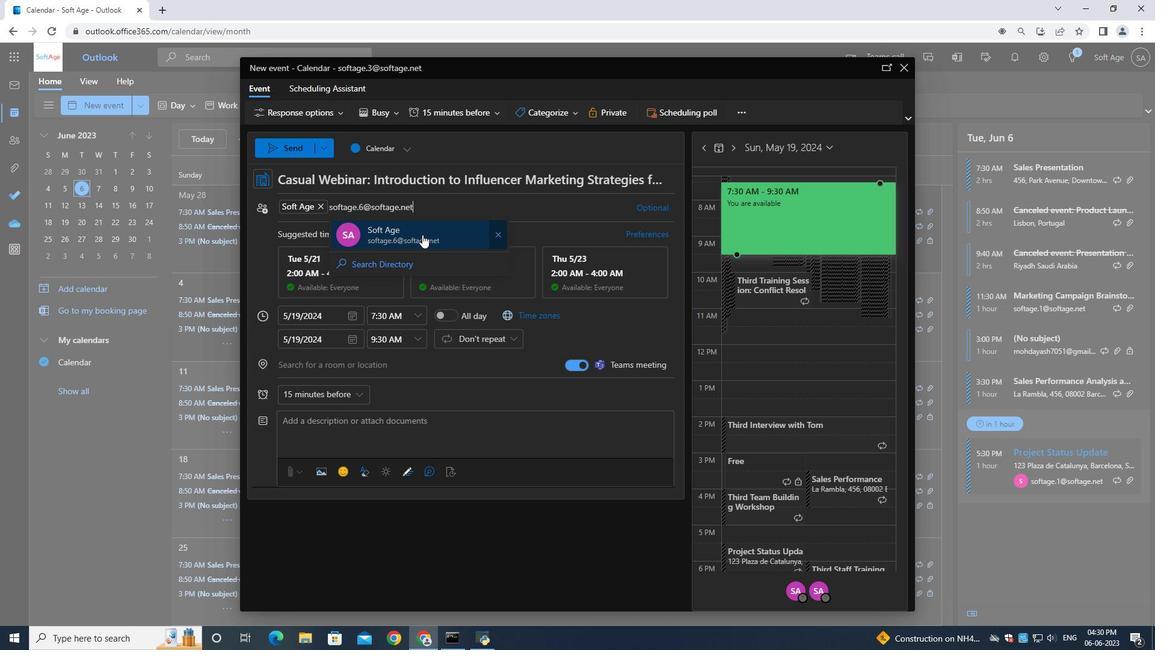 
Action: Mouse moved to (334, 389)
Screenshot: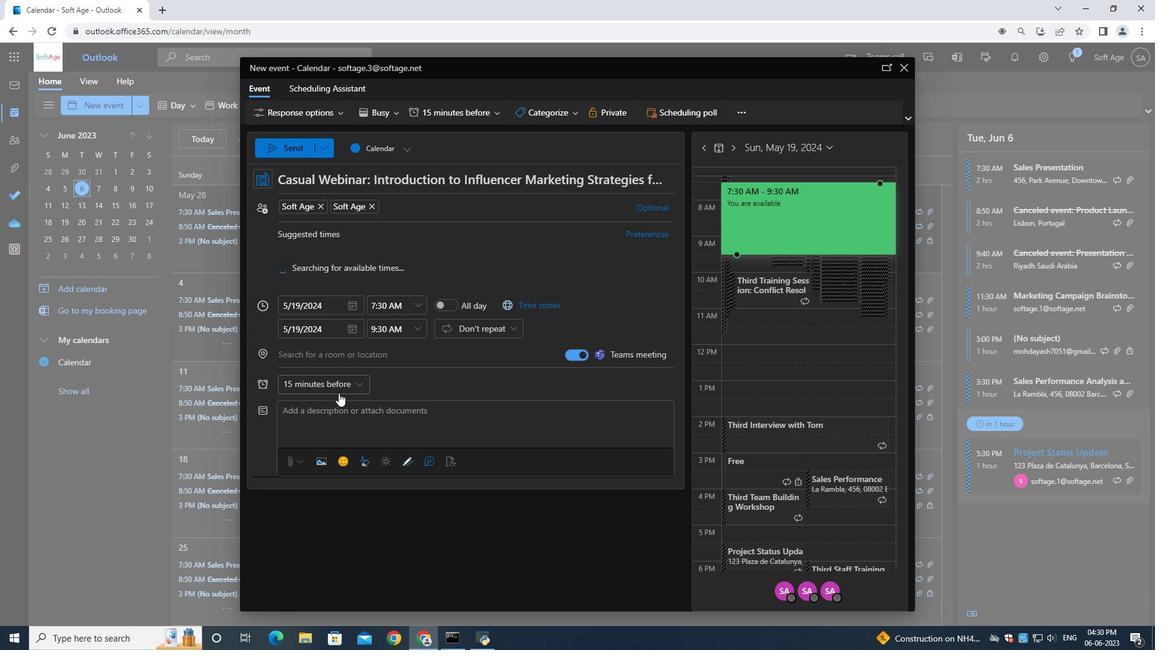 
Action: Mouse pressed left at (334, 389)
Screenshot: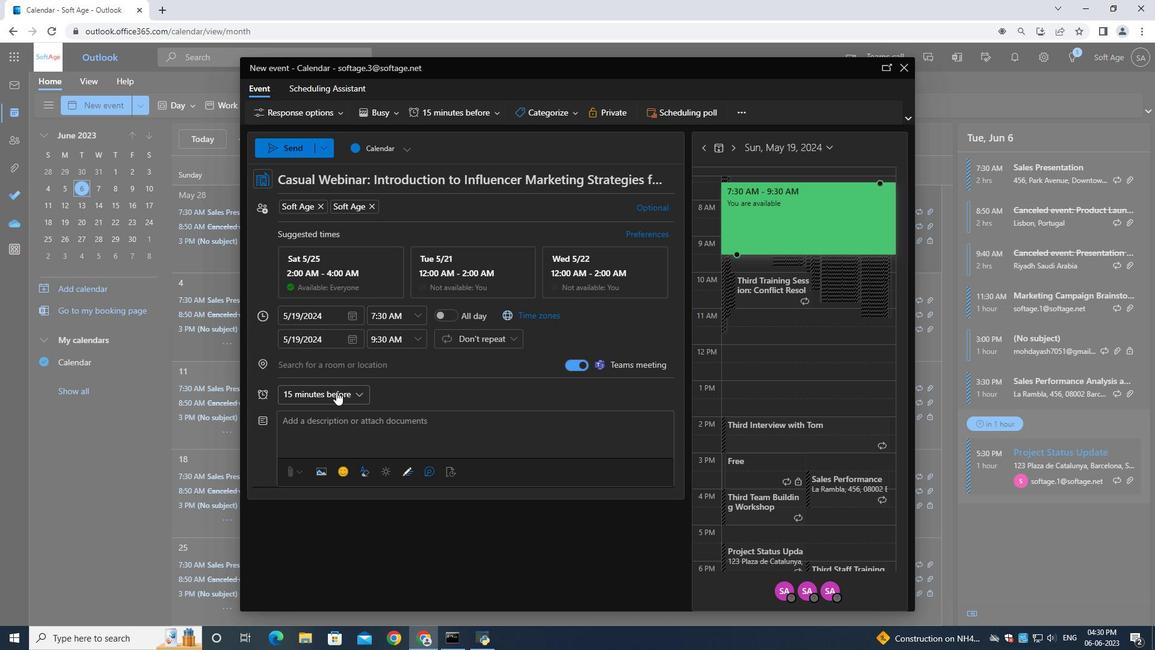 
Action: Mouse moved to (334, 391)
Screenshot: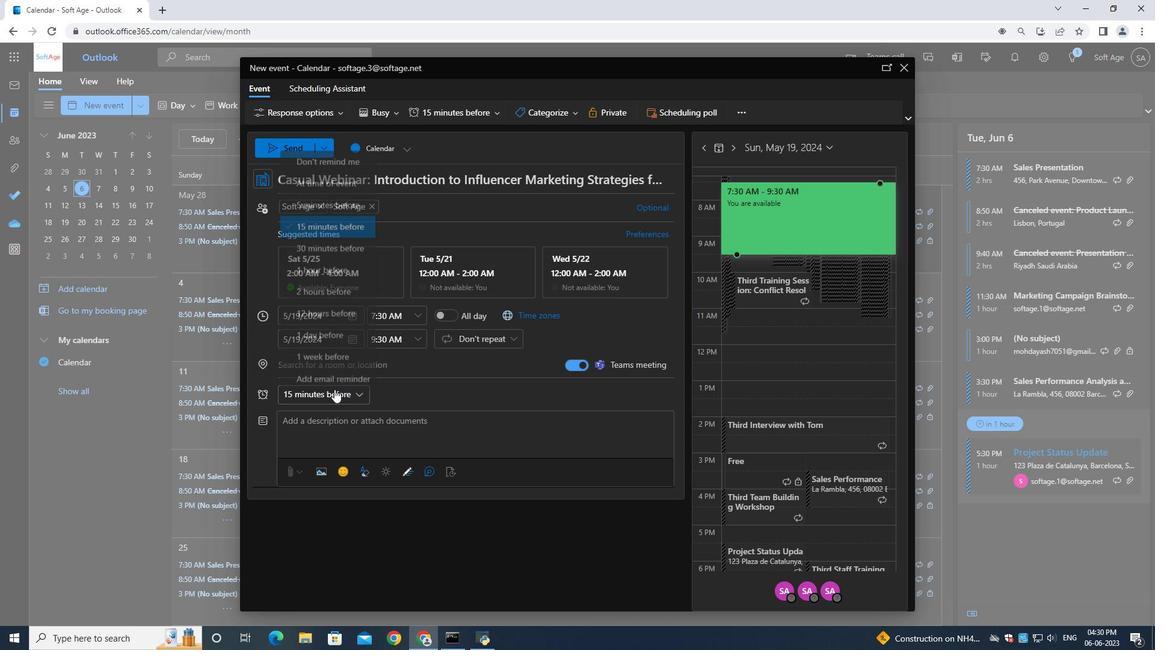
Action: Mouse pressed left at (334, 391)
Screenshot: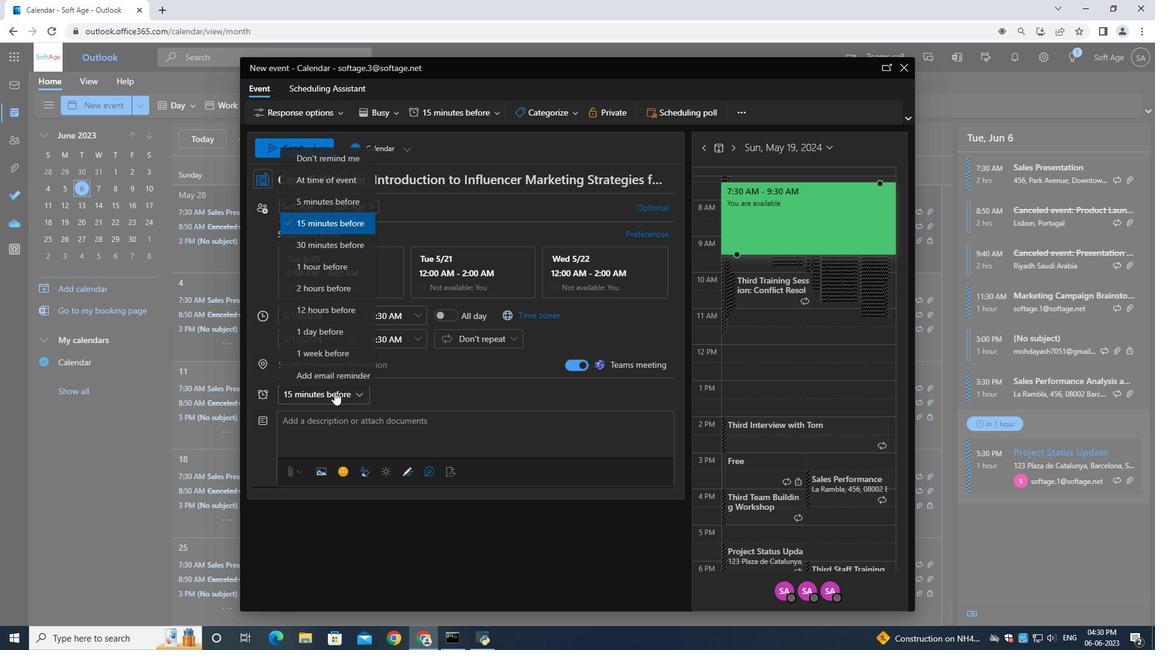 
Action: Mouse moved to (309, 148)
Screenshot: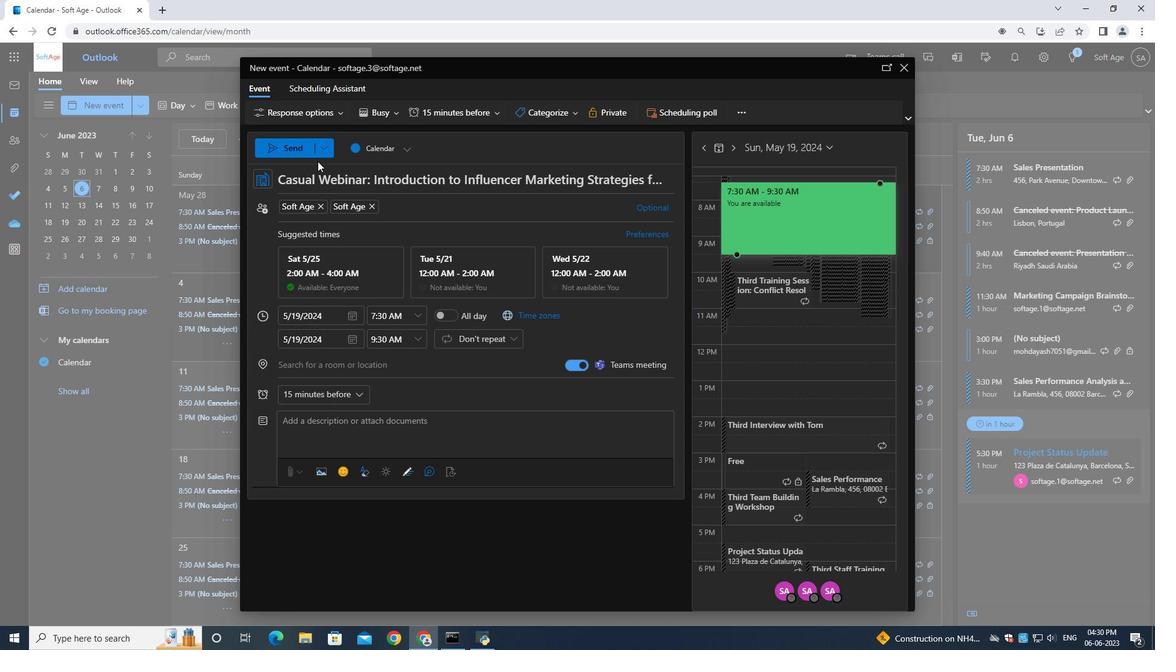 
Action: Mouse pressed left at (309, 148)
Screenshot: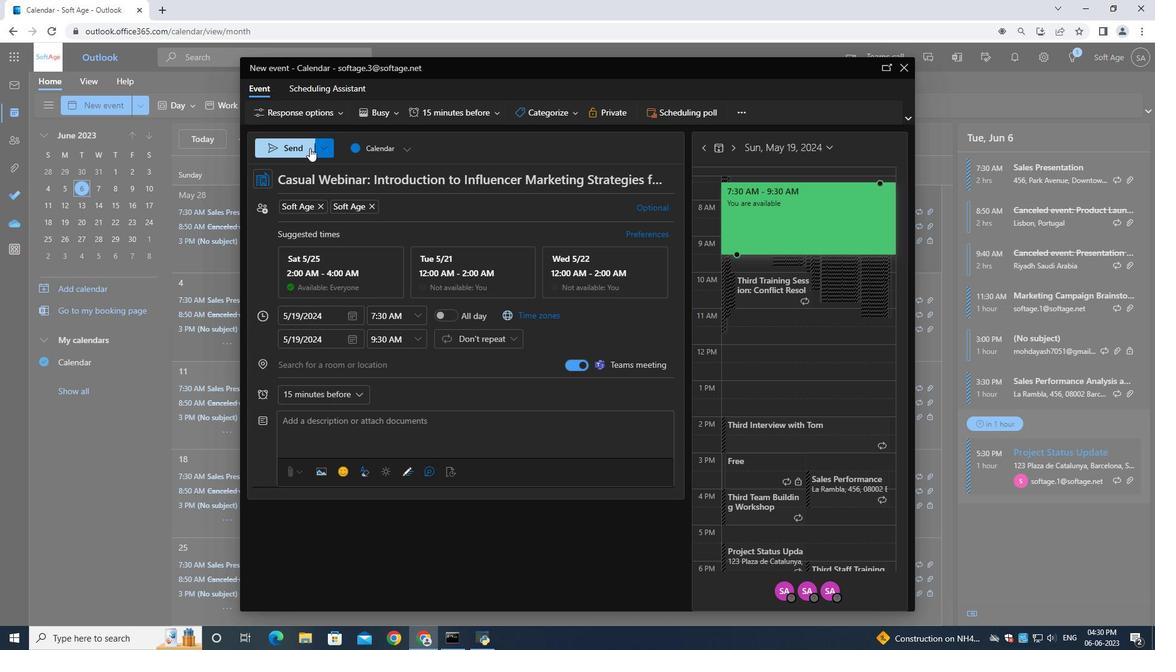 
Action: Mouse moved to (310, 145)
Screenshot: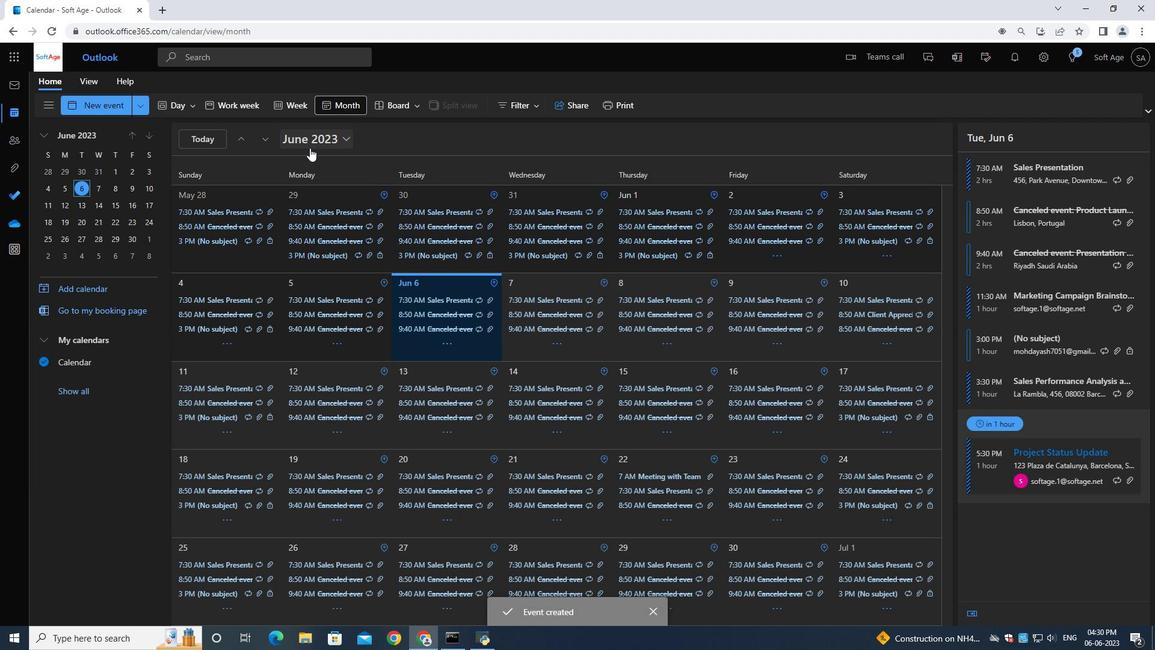 
